 Task: Find connections with filter location Bourges with filter topic #Softwaredesignwith filter profile language Spanish with filter current company E-Solutions with filter school Chatrapati Sahuji Maharaj Kanpur University, Kanpur with filter industry Digital Accessibility Services with filter service category User Experience Writing with filter keywords title Courier
Action: Mouse moved to (479, 60)
Screenshot: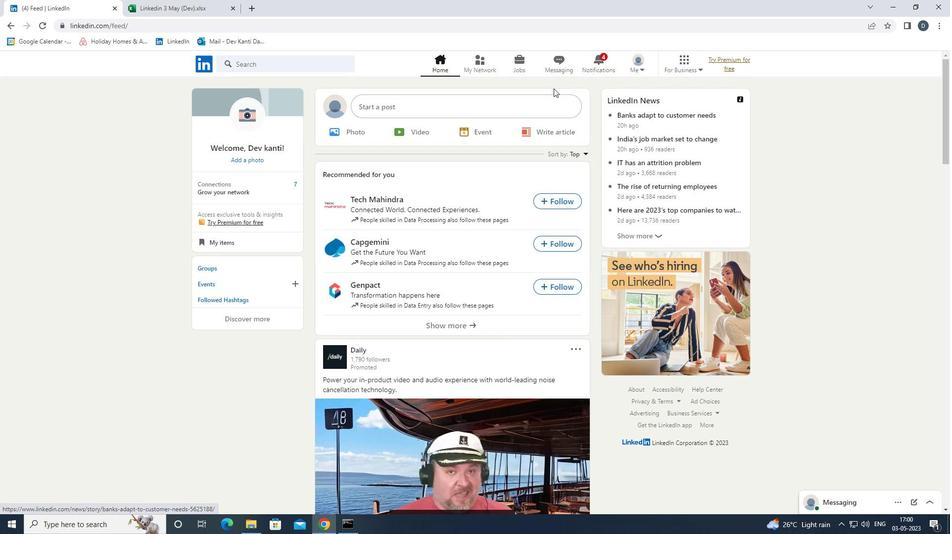 
Action: Mouse pressed left at (479, 60)
Screenshot: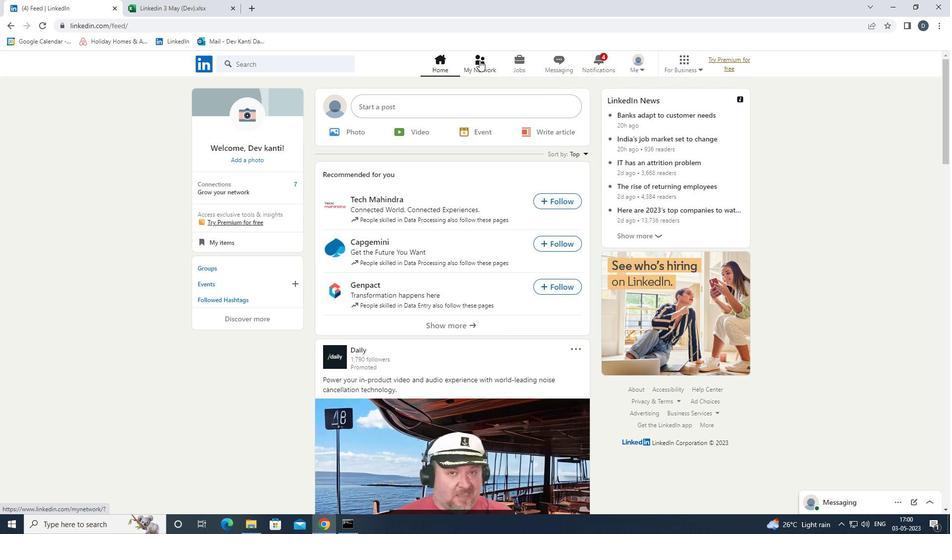 
Action: Mouse moved to (327, 115)
Screenshot: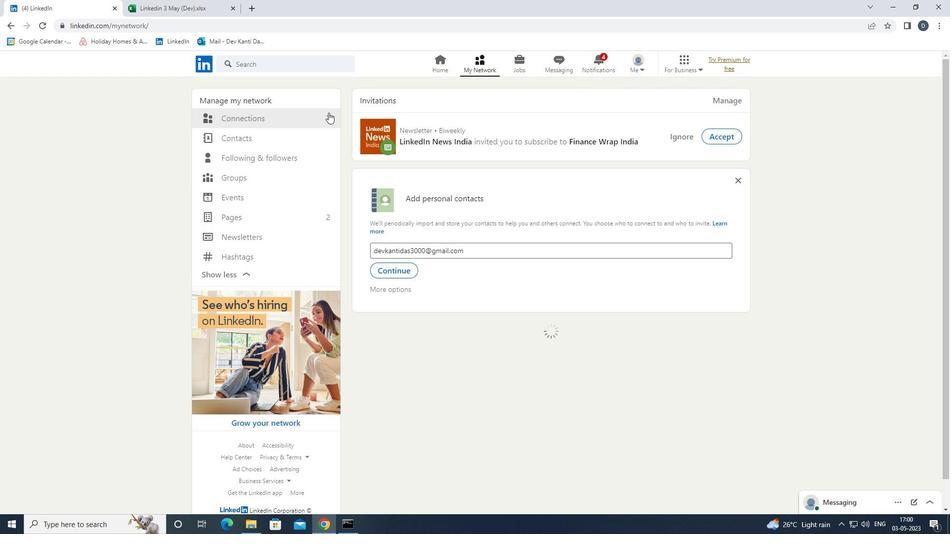 
Action: Mouse pressed left at (327, 115)
Screenshot: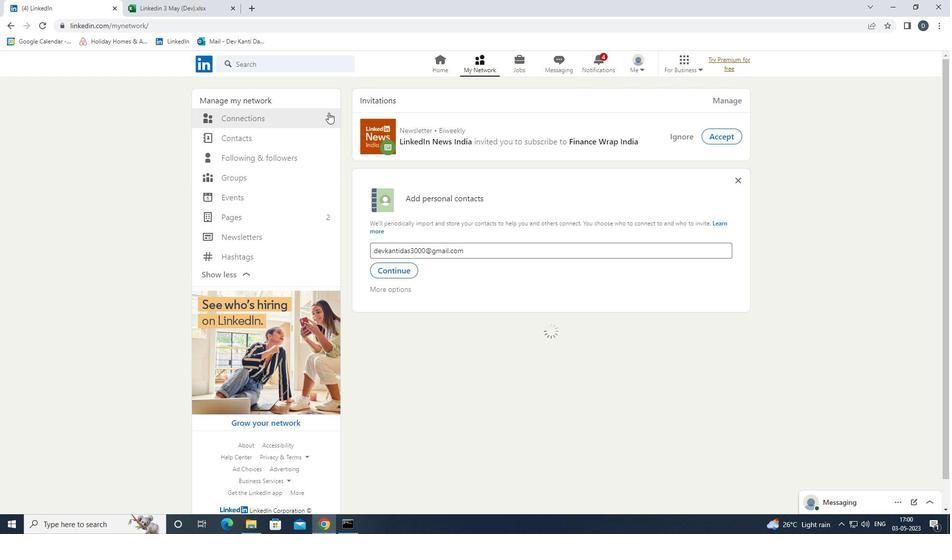 
Action: Mouse moved to (560, 118)
Screenshot: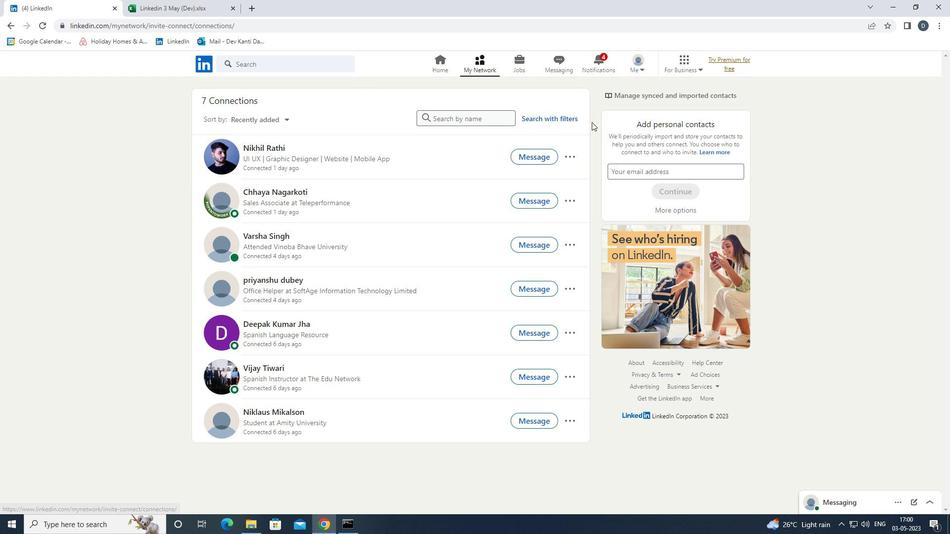 
Action: Mouse pressed left at (560, 118)
Screenshot: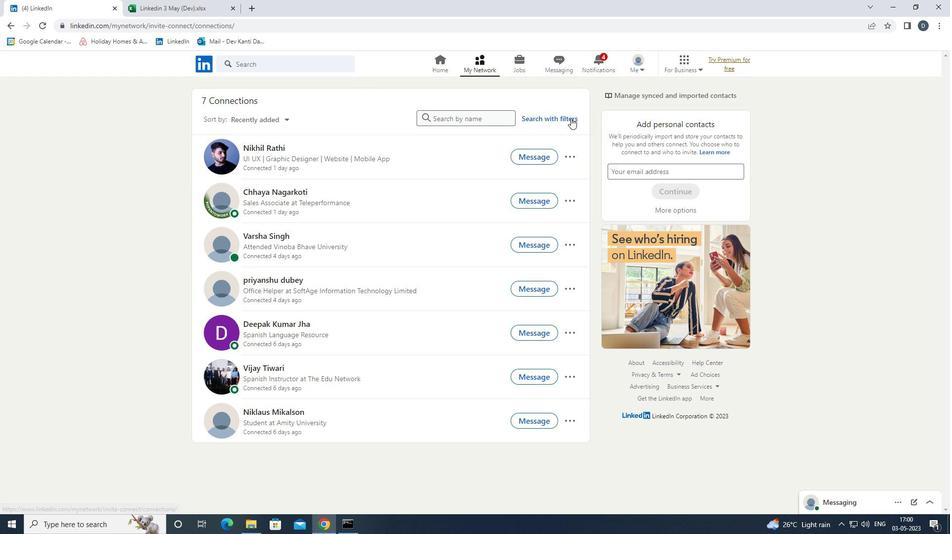 
Action: Mouse moved to (515, 90)
Screenshot: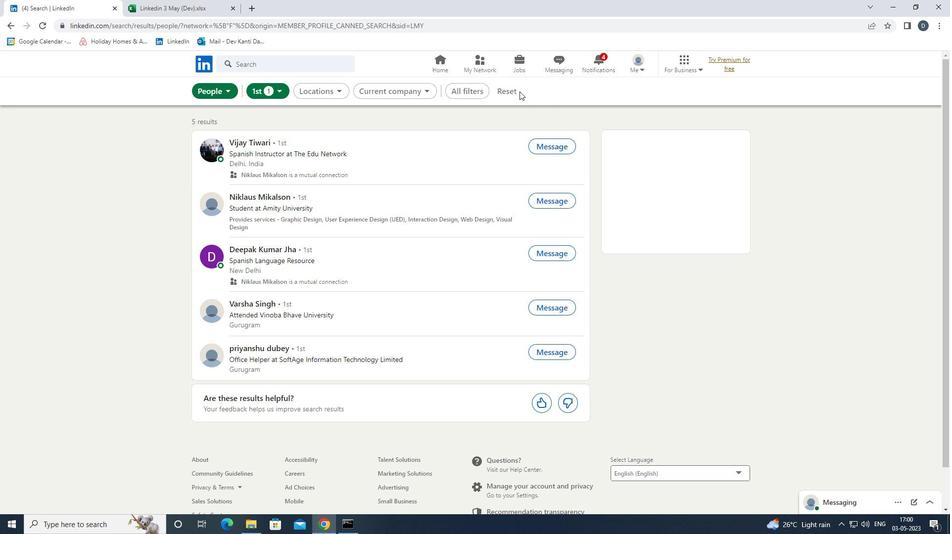 
Action: Mouse pressed left at (515, 90)
Screenshot: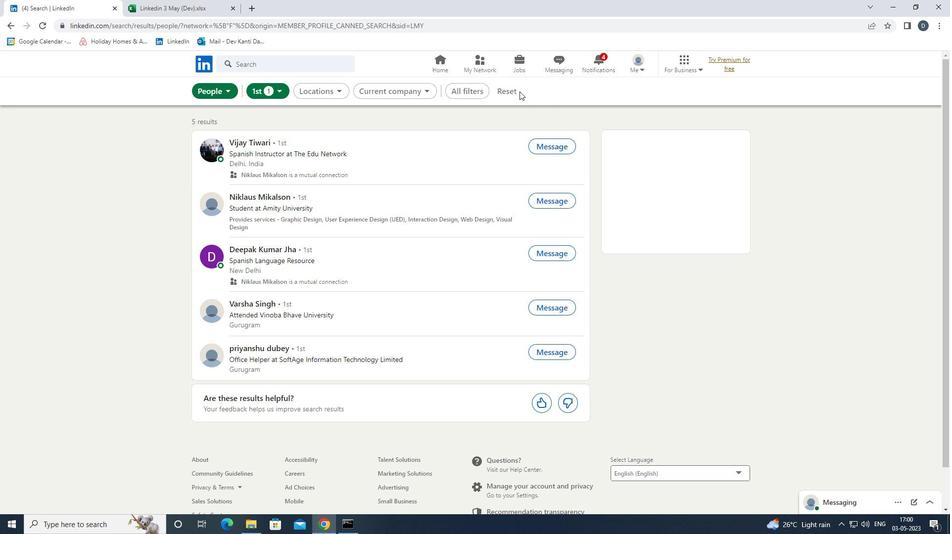 
Action: Mouse moved to (505, 90)
Screenshot: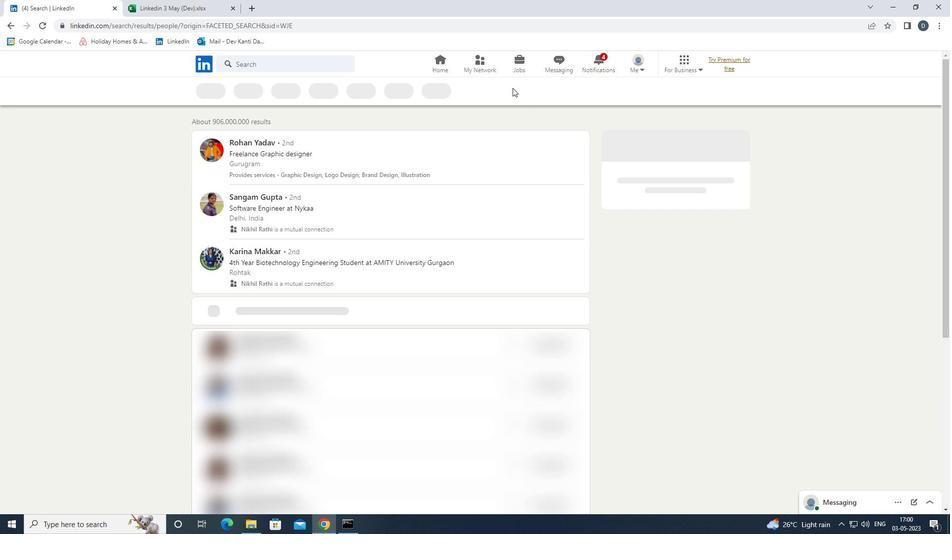
Action: Mouse pressed left at (505, 90)
Screenshot: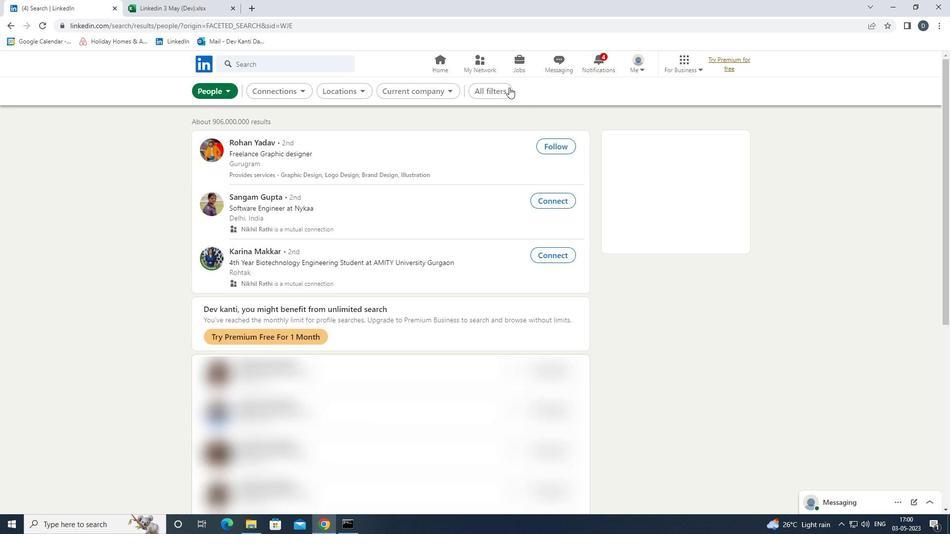 
Action: Mouse moved to (866, 261)
Screenshot: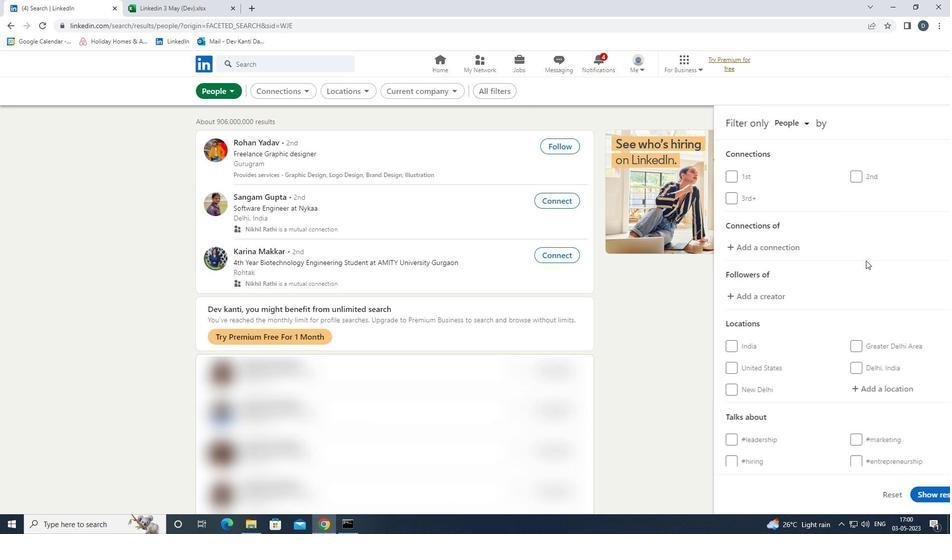 
Action: Mouse scrolled (866, 260) with delta (0, 0)
Screenshot: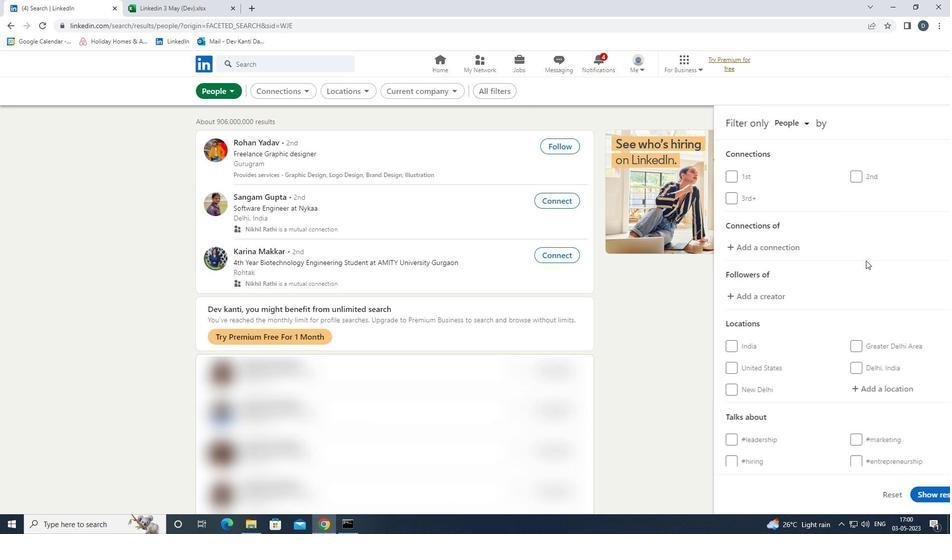
Action: Mouse moved to (866, 261)
Screenshot: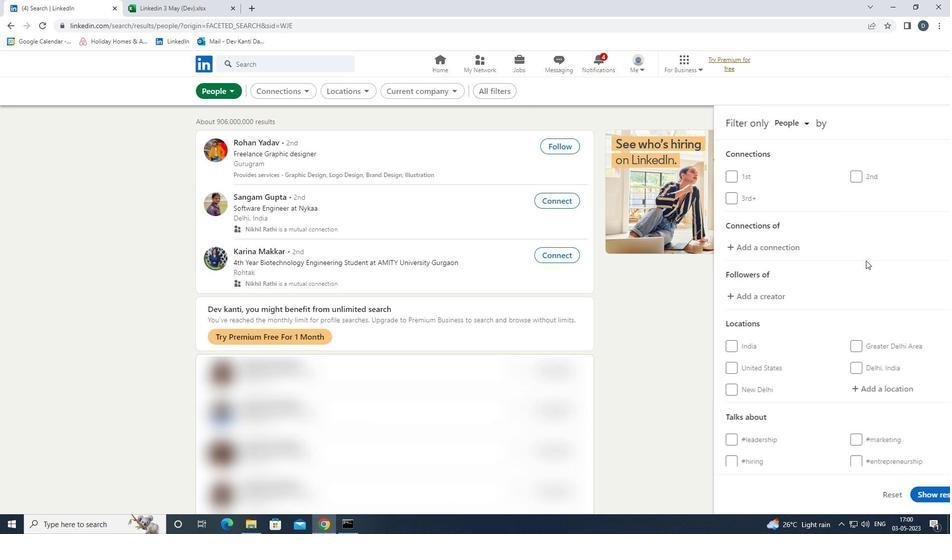 
Action: Mouse scrolled (866, 260) with delta (0, 0)
Screenshot: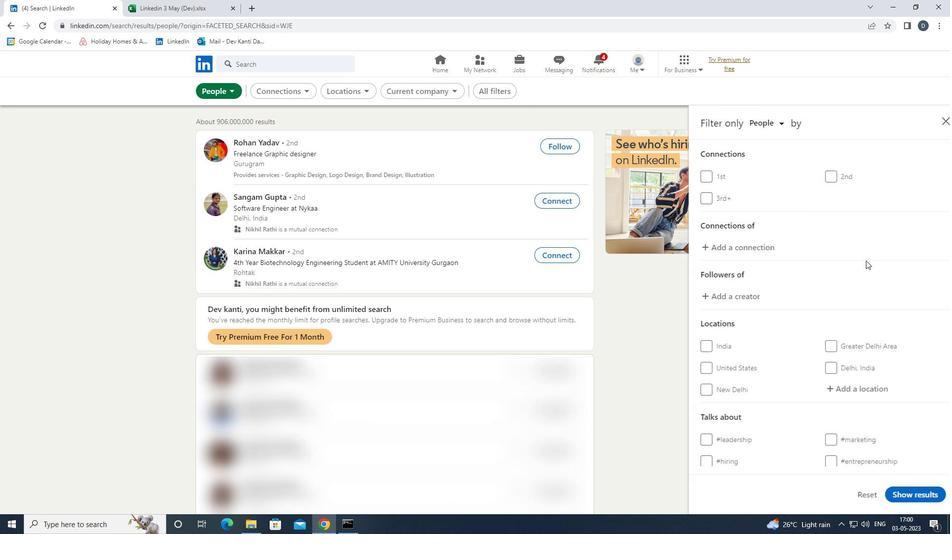 
Action: Mouse moved to (857, 282)
Screenshot: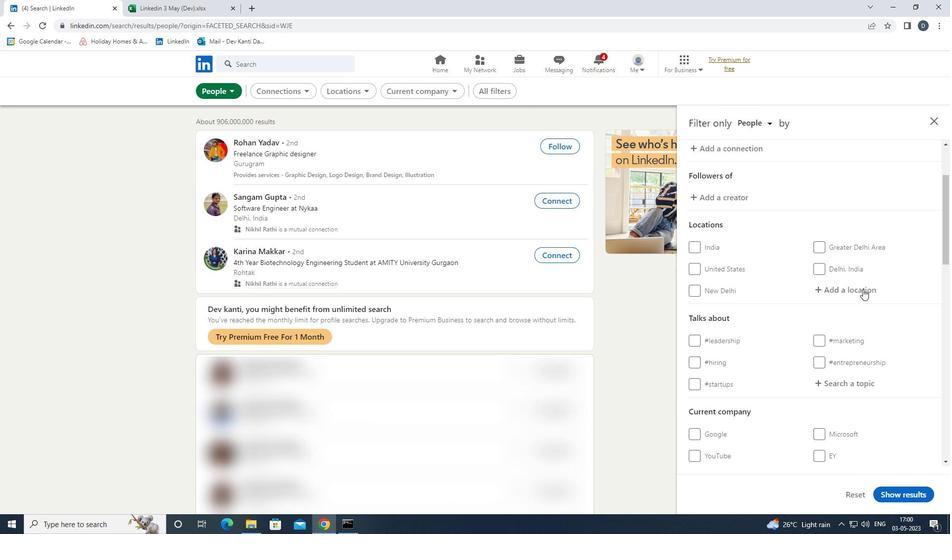 
Action: Mouse pressed left at (857, 282)
Screenshot: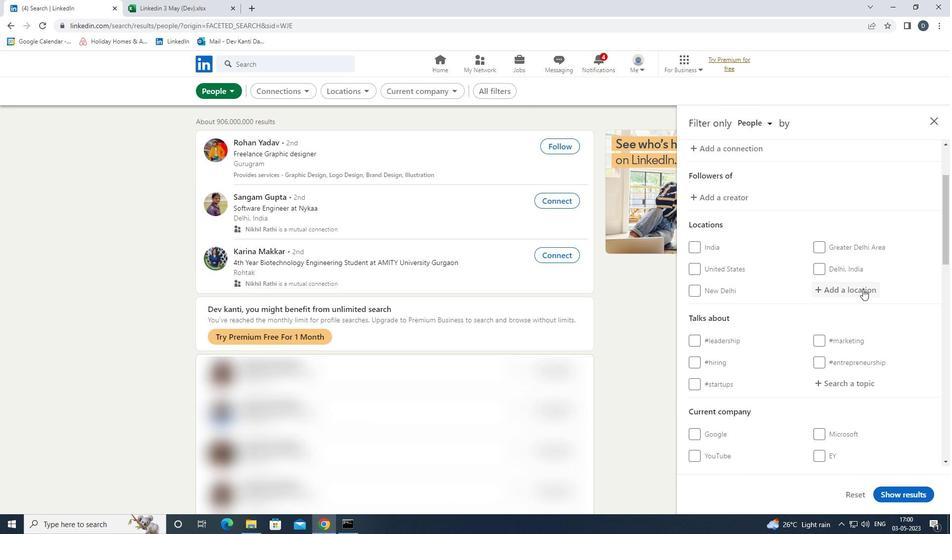 
Action: Mouse moved to (856, 282)
Screenshot: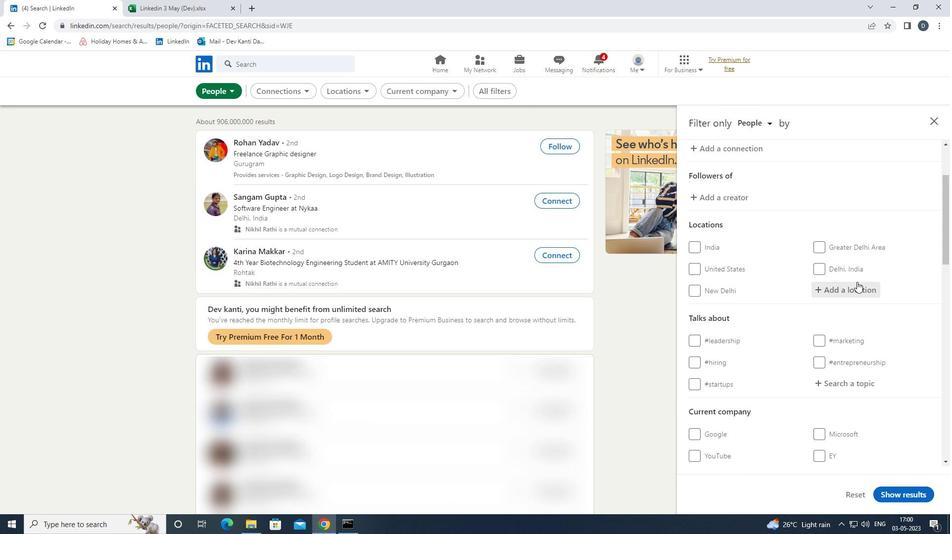 
Action: Key pressed <Key.shift>BPO<Key.backspace><Key.backspace>OURGES<Key.down><Key.enter>
Screenshot: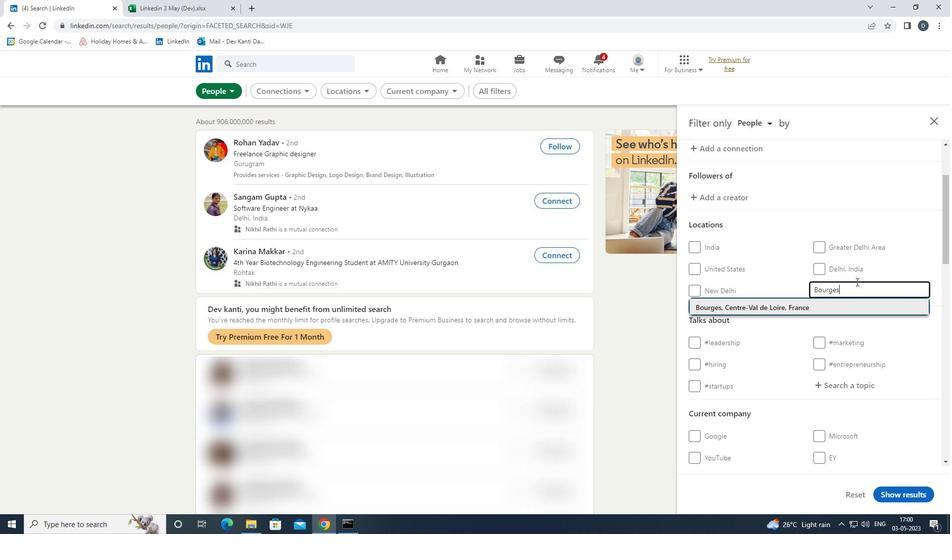 
Action: Mouse scrolled (856, 281) with delta (0, 0)
Screenshot: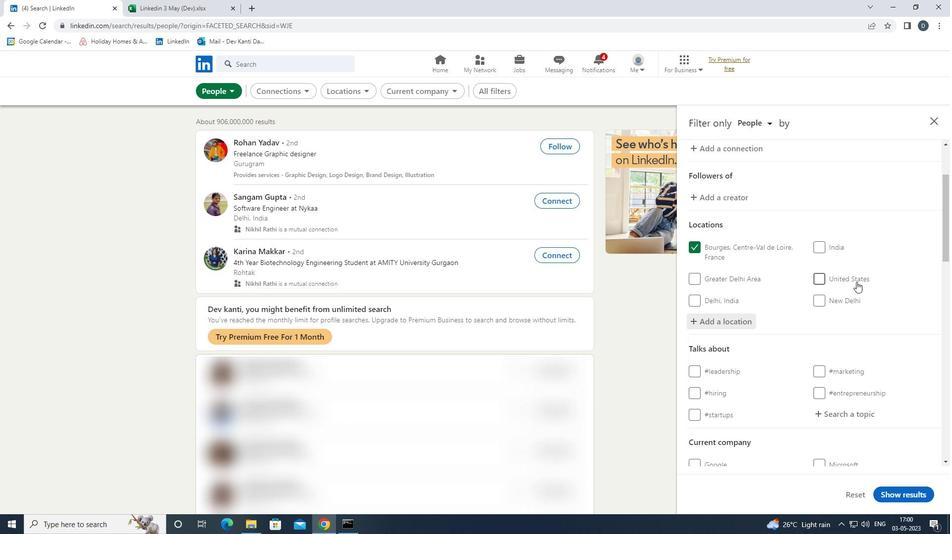 
Action: Mouse moved to (860, 289)
Screenshot: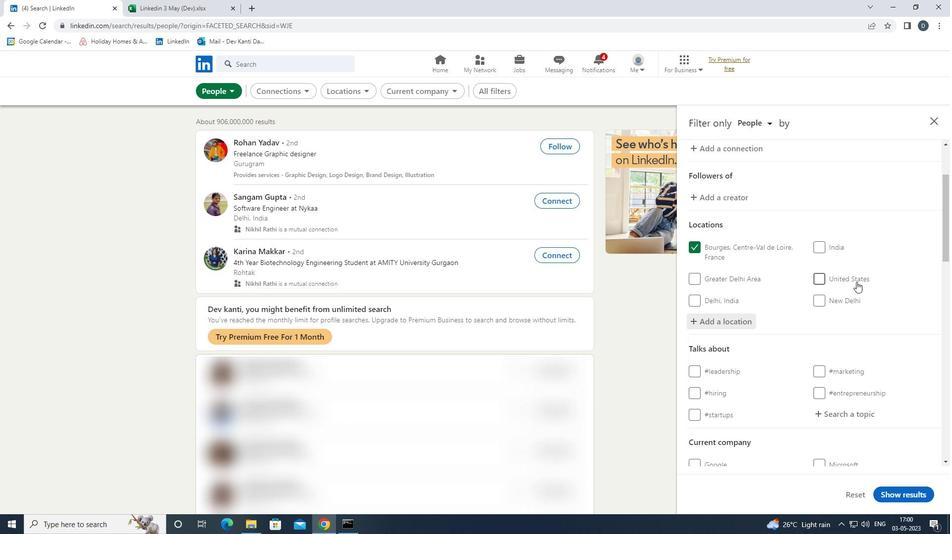 
Action: Mouse scrolled (860, 288) with delta (0, 0)
Screenshot: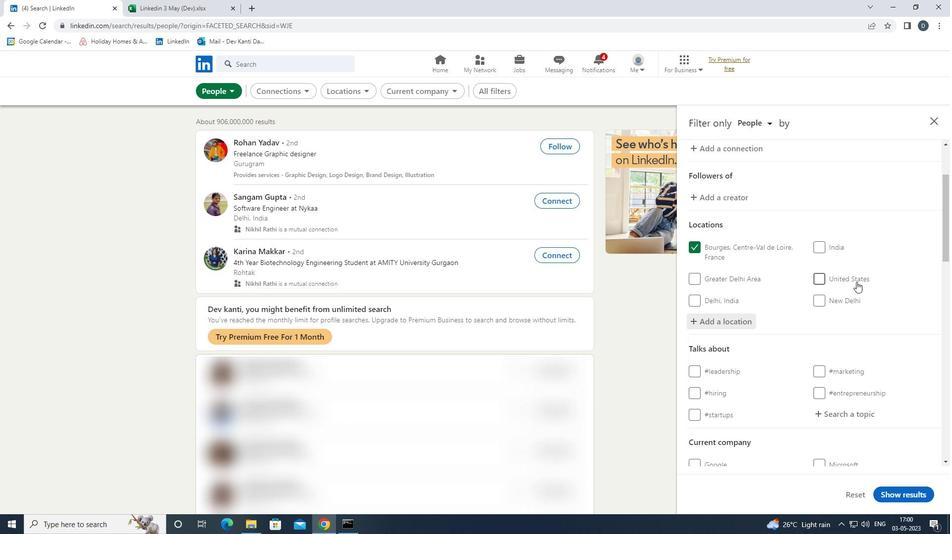 
Action: Mouse moved to (861, 291)
Screenshot: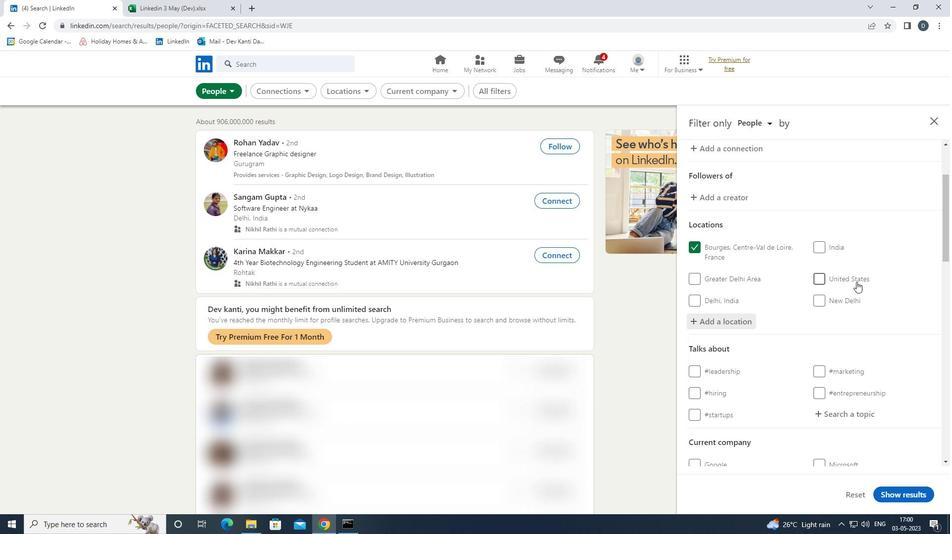 
Action: Mouse scrolled (861, 290) with delta (0, 0)
Screenshot: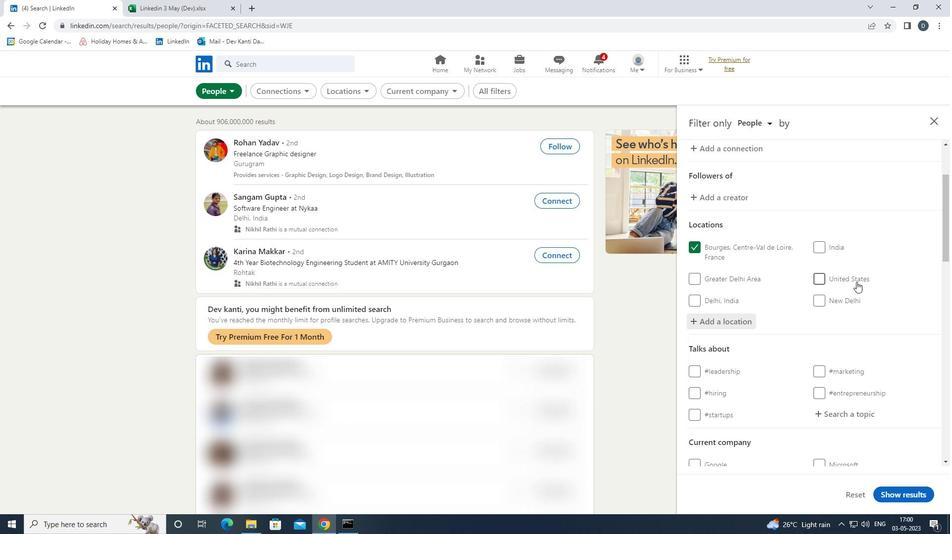 
Action: Mouse moved to (851, 255)
Screenshot: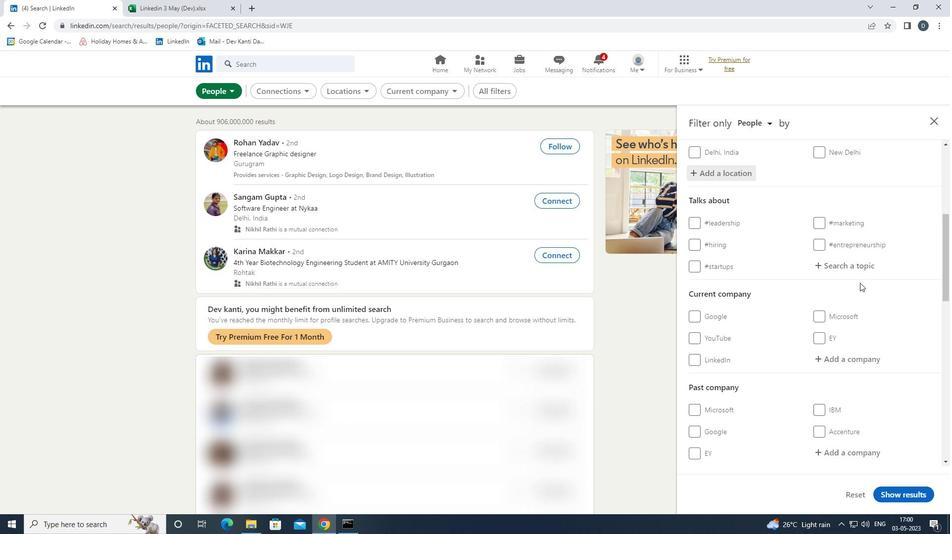 
Action: Mouse pressed left at (851, 255)
Screenshot: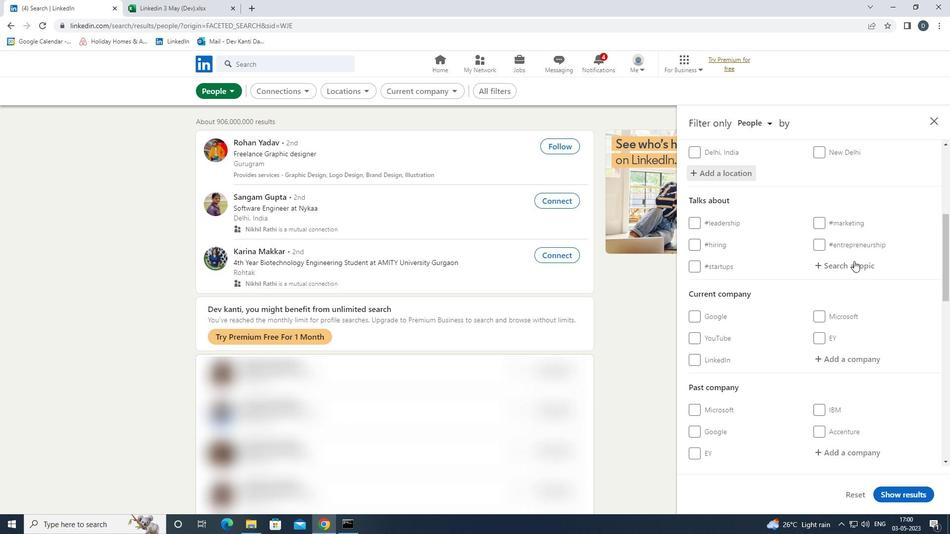 
Action: Mouse moved to (852, 260)
Screenshot: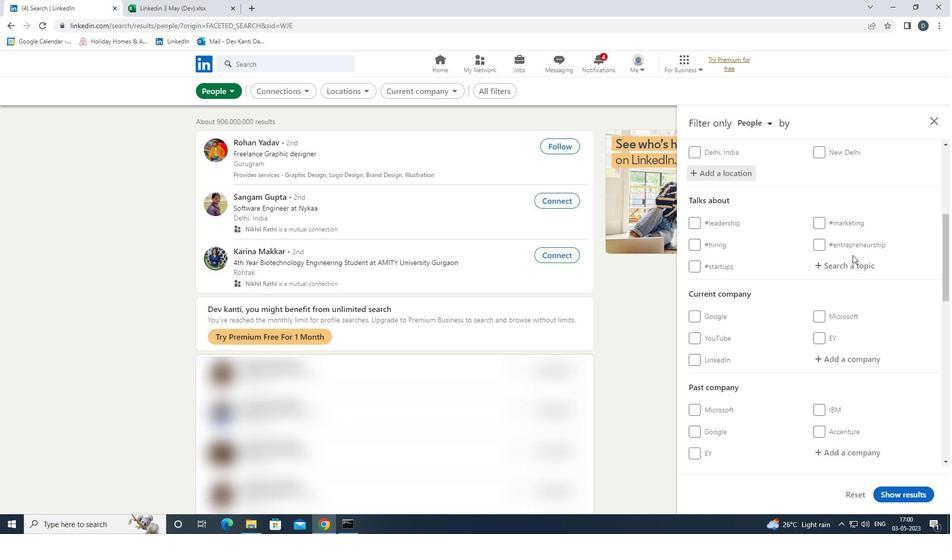 
Action: Mouse pressed left at (852, 260)
Screenshot: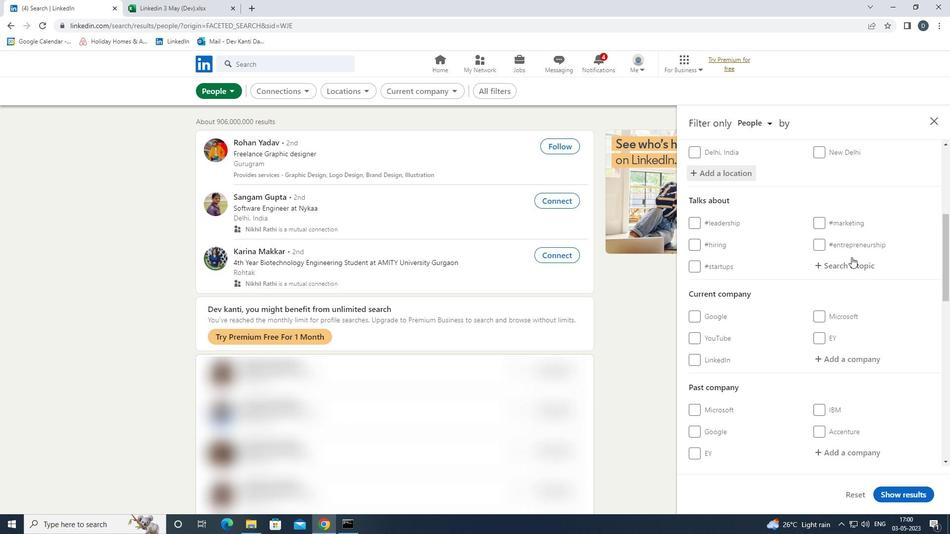 
Action: Key pressed <Key.shift>SOFTWAREDESIGN<Key.down><Key.enter>
Screenshot: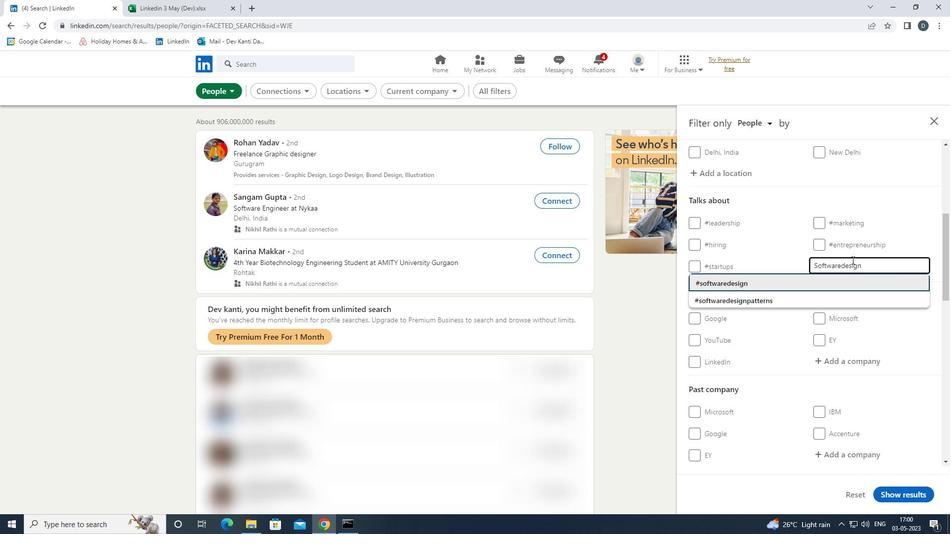 
Action: Mouse moved to (847, 232)
Screenshot: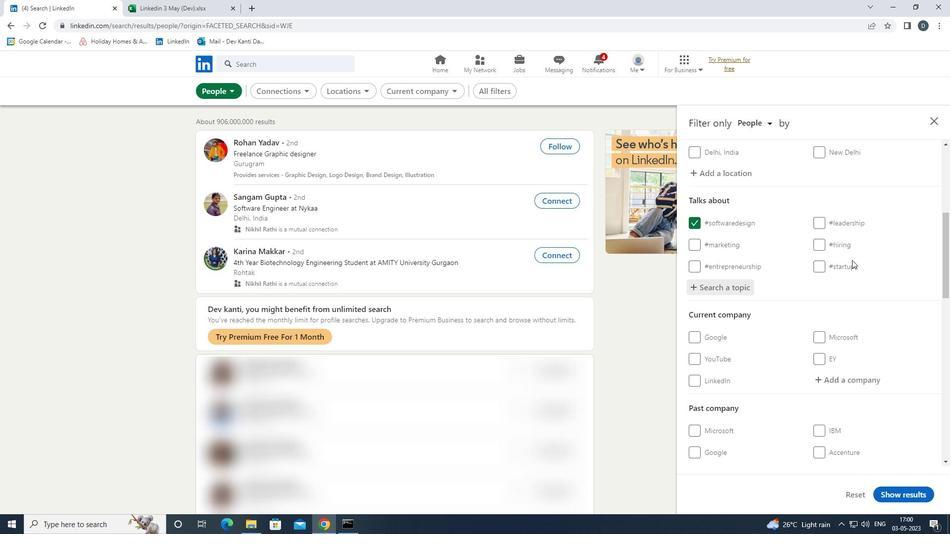 
Action: Mouse scrolled (847, 232) with delta (0, 0)
Screenshot: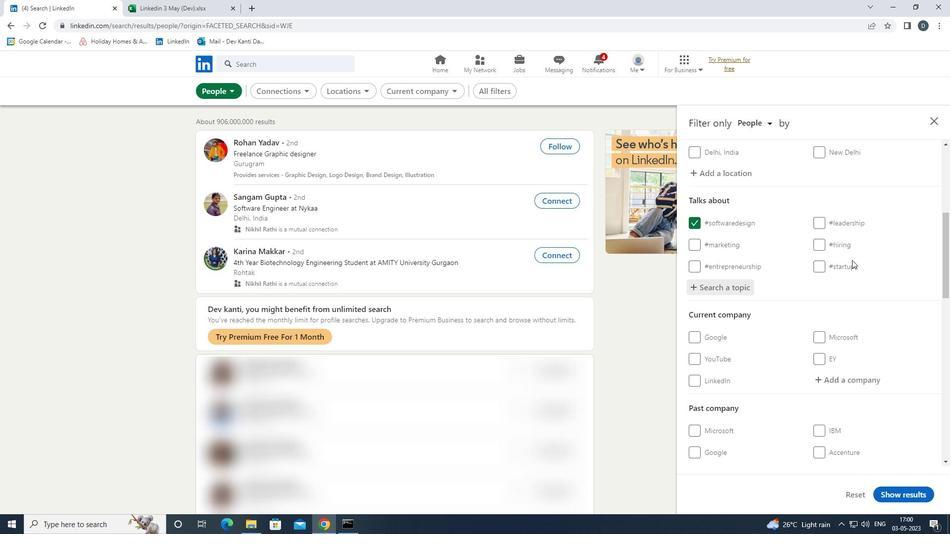 
Action: Mouse moved to (852, 233)
Screenshot: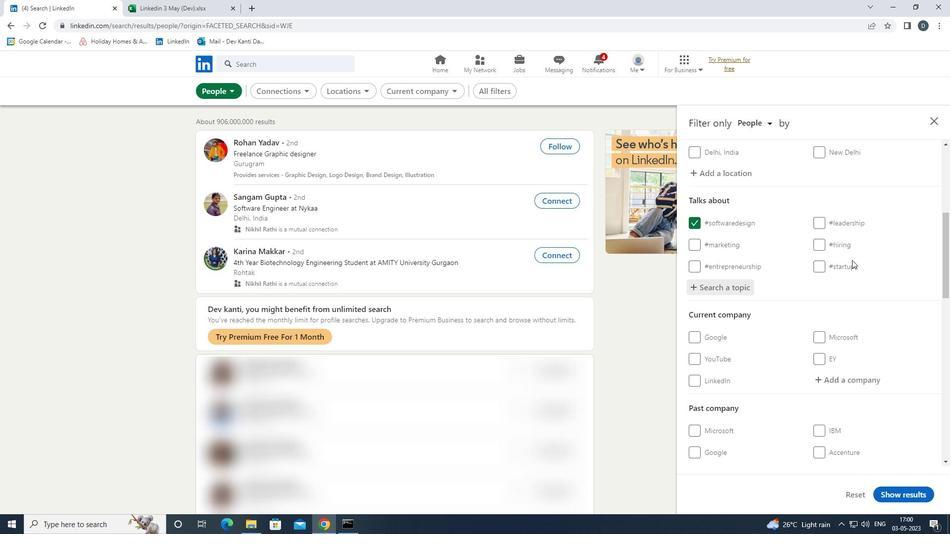 
Action: Mouse scrolled (852, 233) with delta (0, 0)
Screenshot: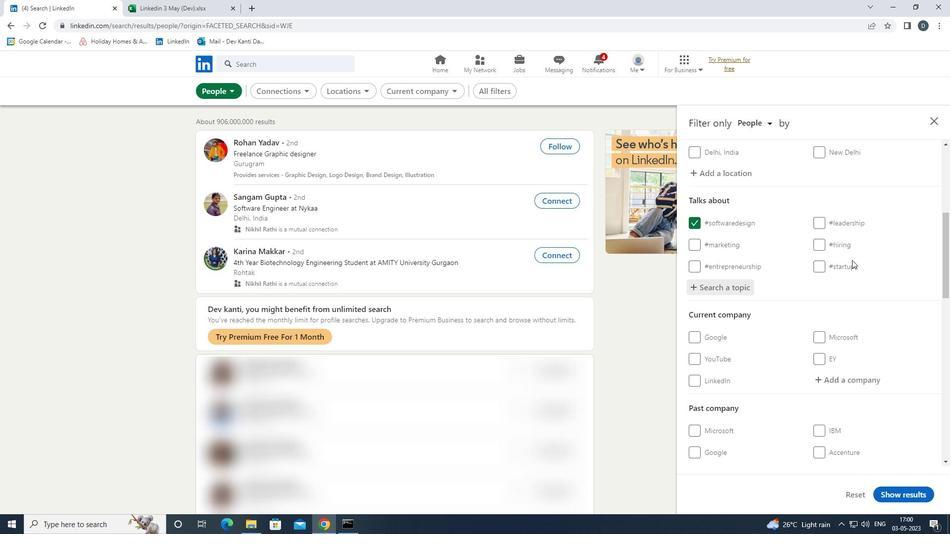 
Action: Mouse moved to (855, 235)
Screenshot: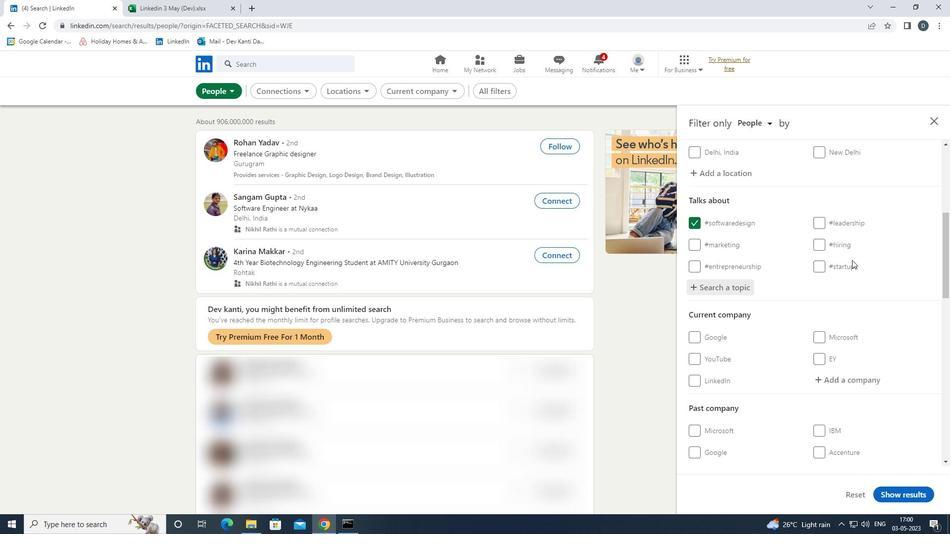 
Action: Mouse scrolled (855, 235) with delta (0, 0)
Screenshot: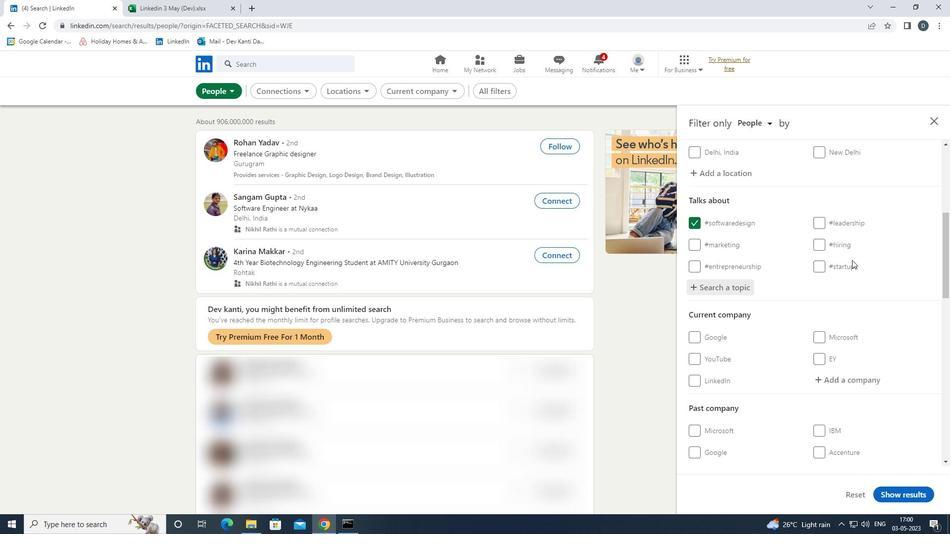 
Action: Mouse moved to (856, 236)
Screenshot: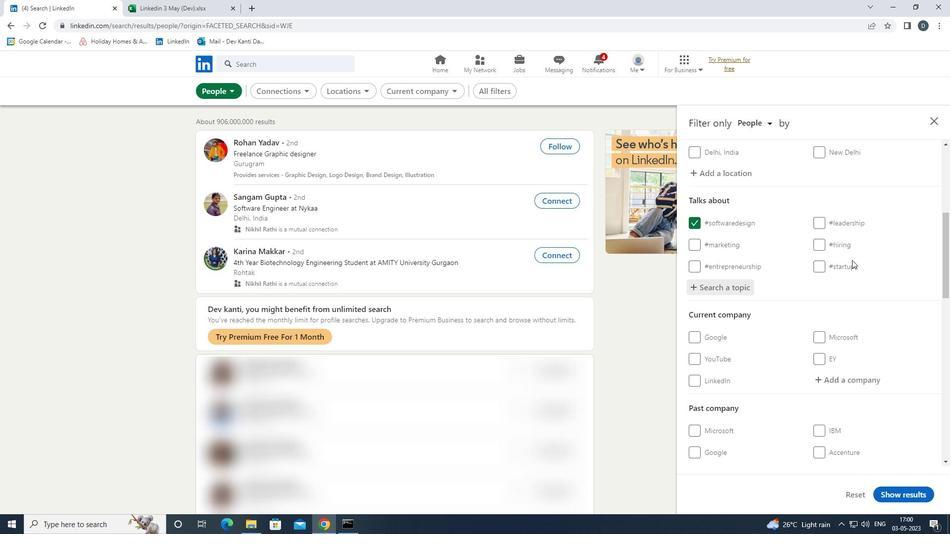
Action: Mouse scrolled (856, 236) with delta (0, 0)
Screenshot: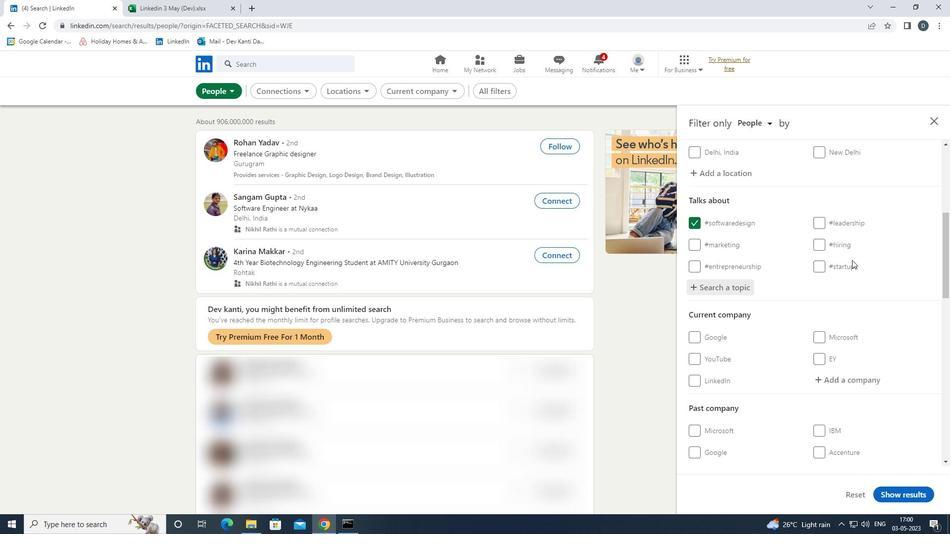 
Action: Mouse moved to (851, 247)
Screenshot: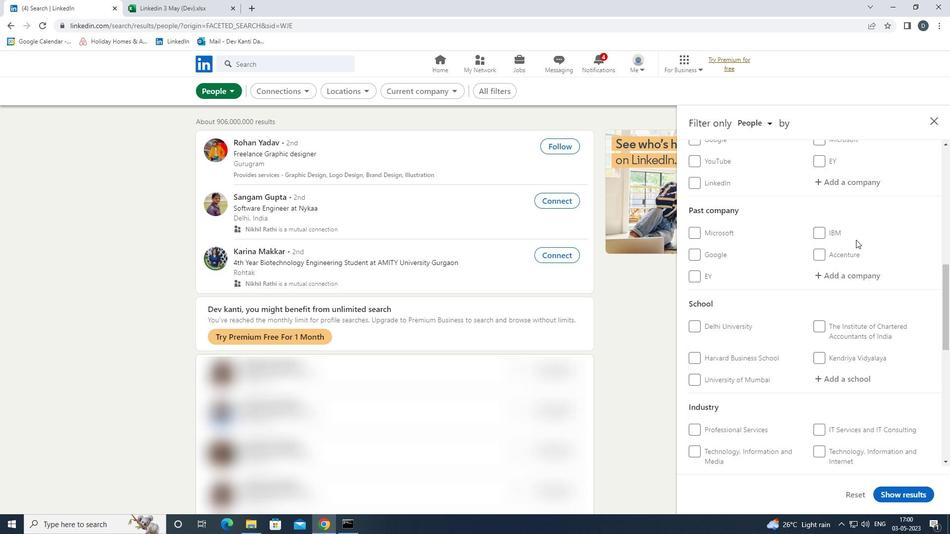 
Action: Mouse scrolled (851, 246) with delta (0, 0)
Screenshot: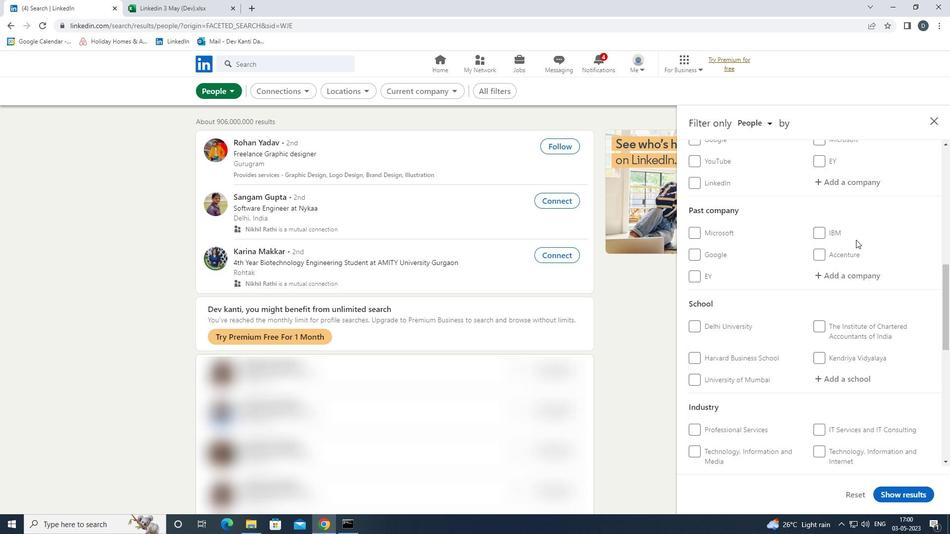 
Action: Mouse moved to (851, 249)
Screenshot: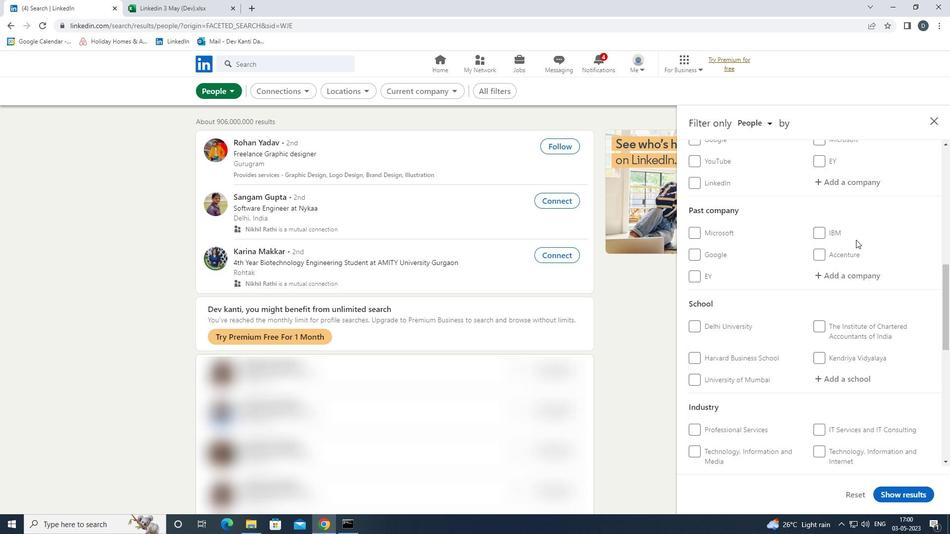 
Action: Mouse scrolled (851, 248) with delta (0, 0)
Screenshot: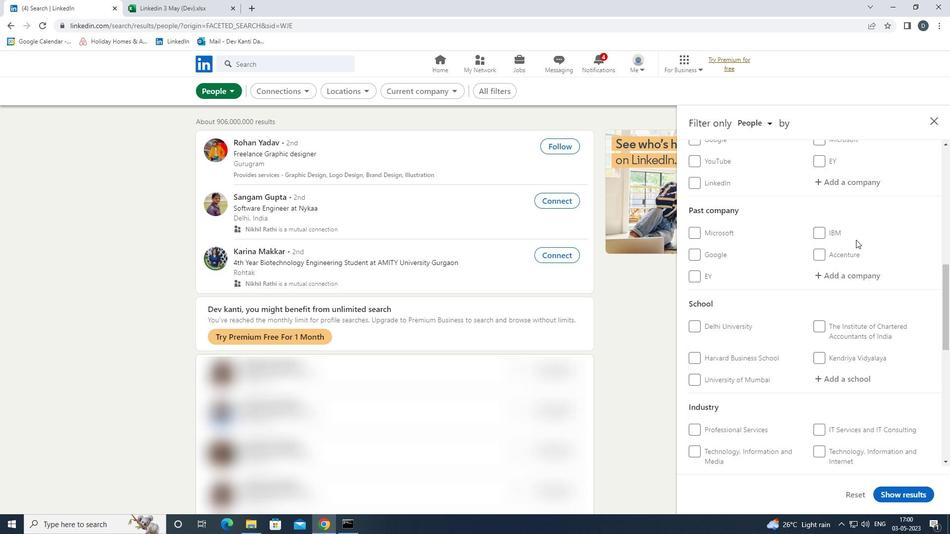 
Action: Mouse moved to (851, 250)
Screenshot: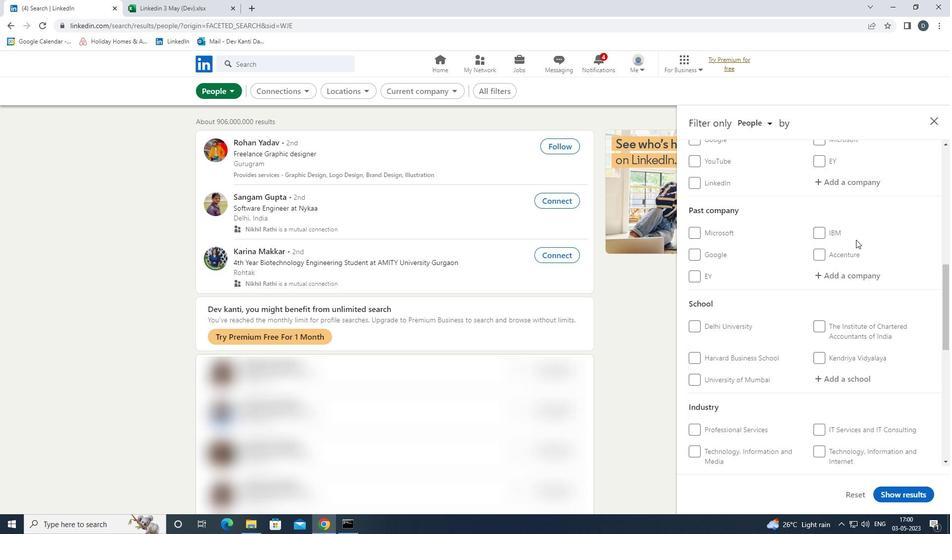 
Action: Mouse scrolled (851, 250) with delta (0, 0)
Screenshot: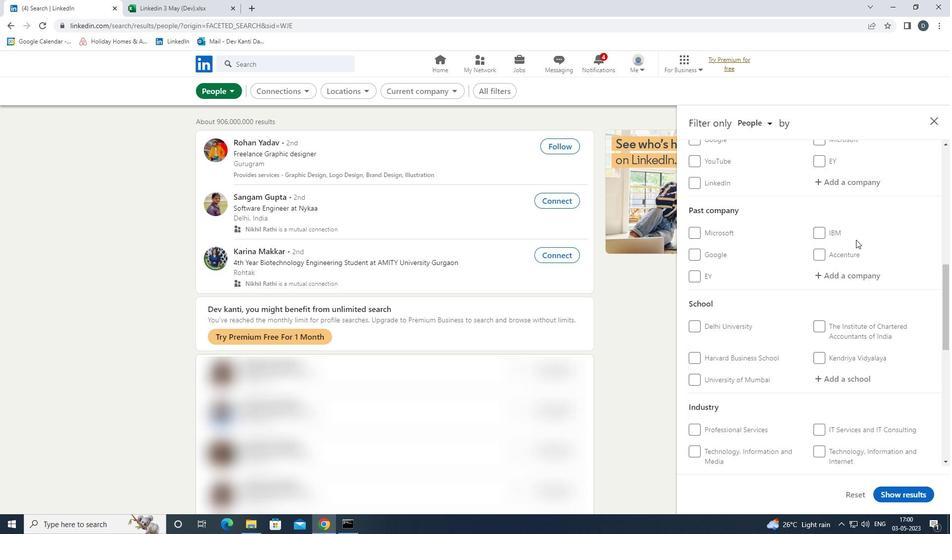
Action: Mouse moved to (807, 328)
Screenshot: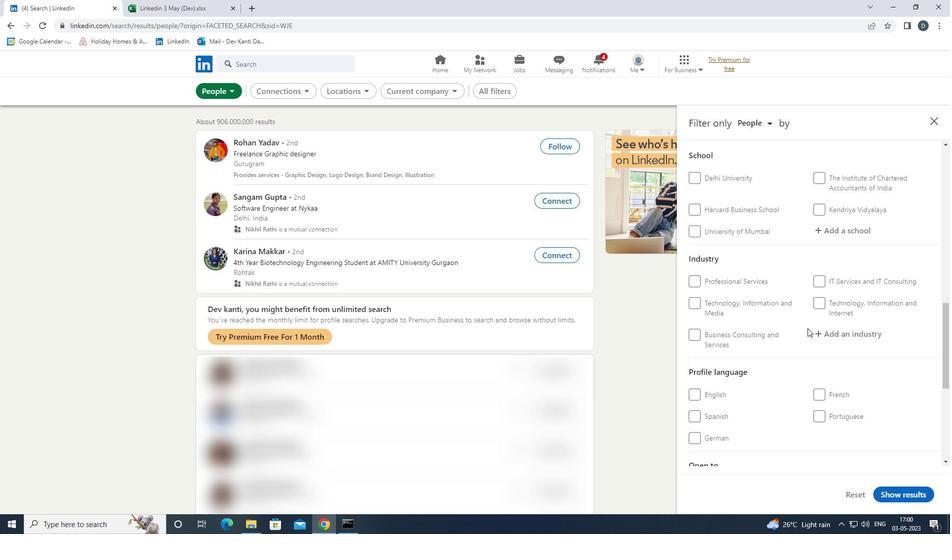 
Action: Mouse scrolled (807, 328) with delta (0, 0)
Screenshot: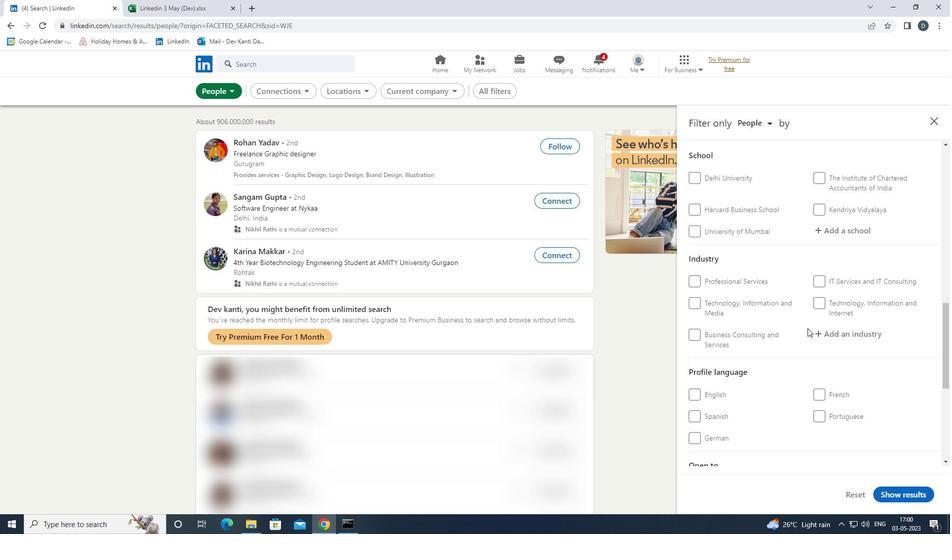 
Action: Mouse moved to (834, 365)
Screenshot: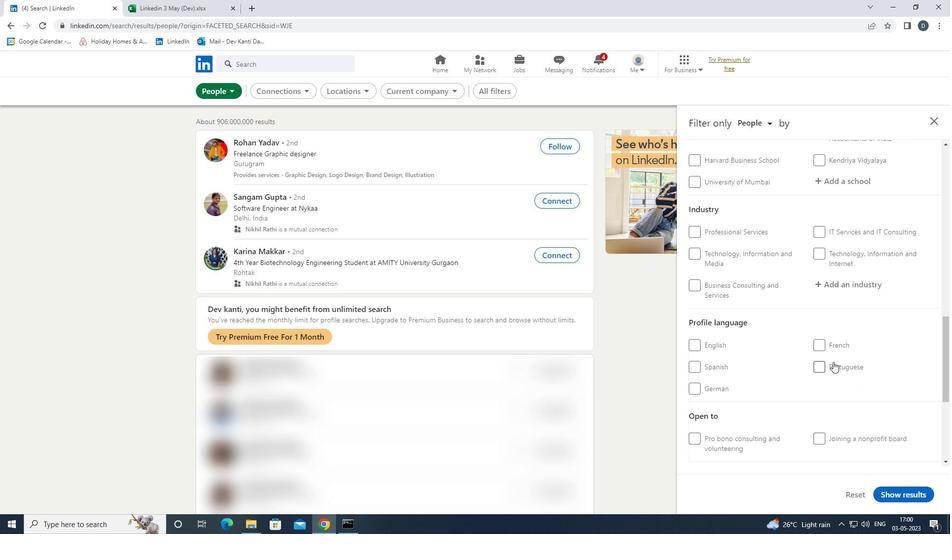 
Action: Mouse pressed left at (834, 365)
Screenshot: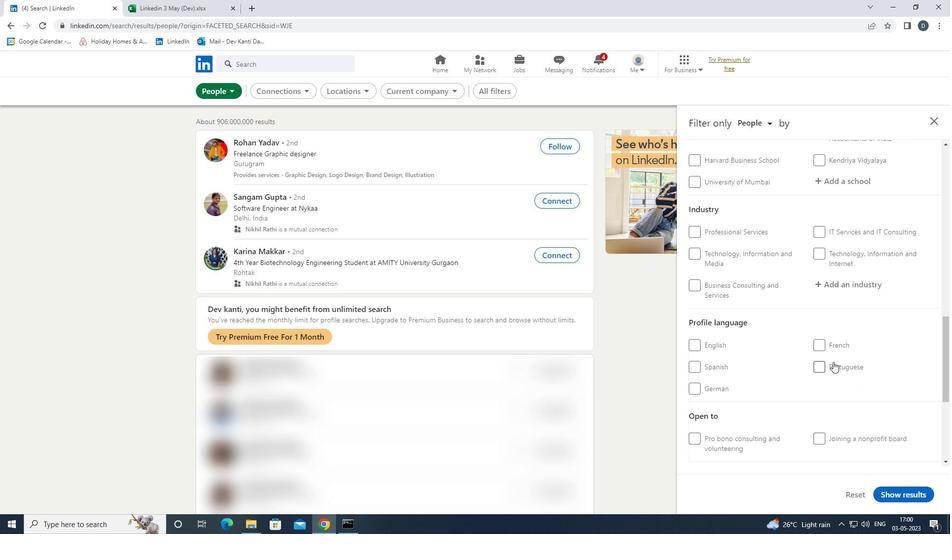 
Action: Mouse moved to (713, 362)
Screenshot: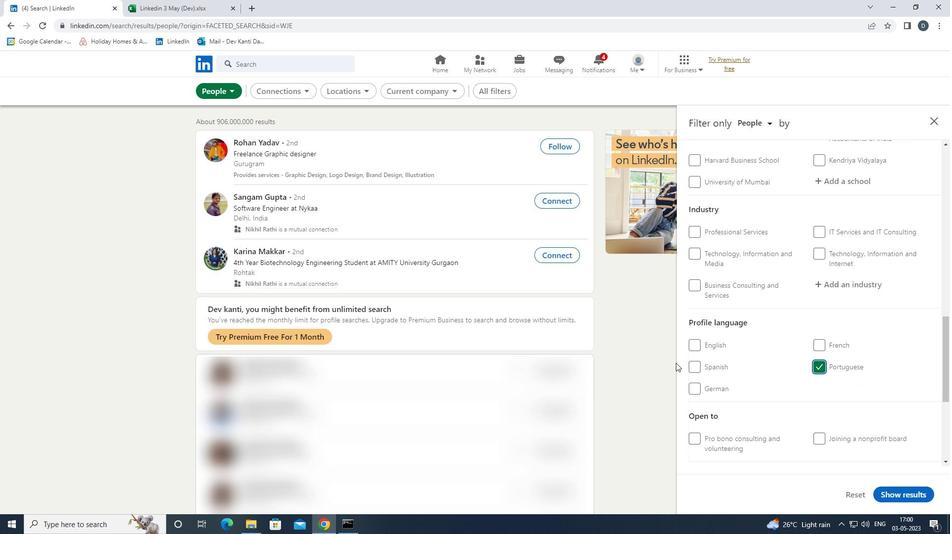 
Action: Mouse pressed left at (713, 362)
Screenshot: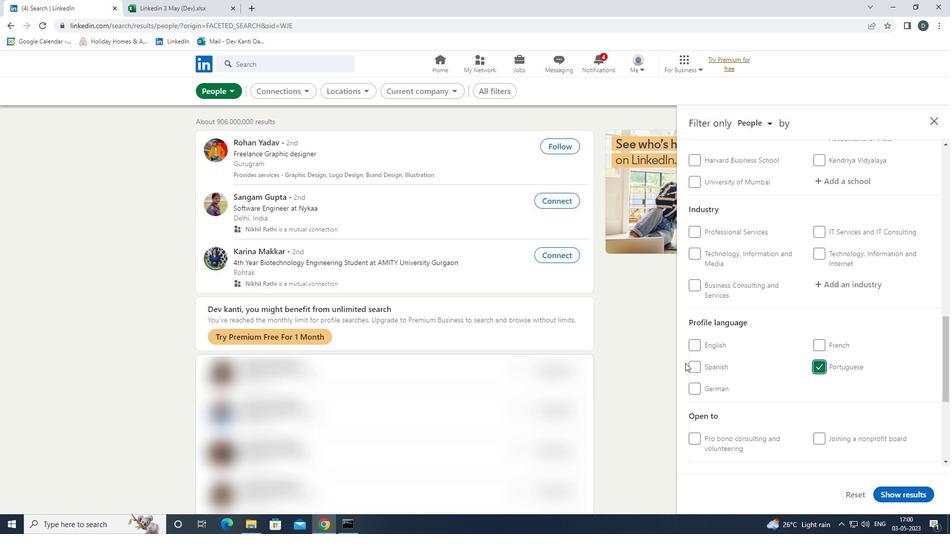 
Action: Mouse moved to (817, 365)
Screenshot: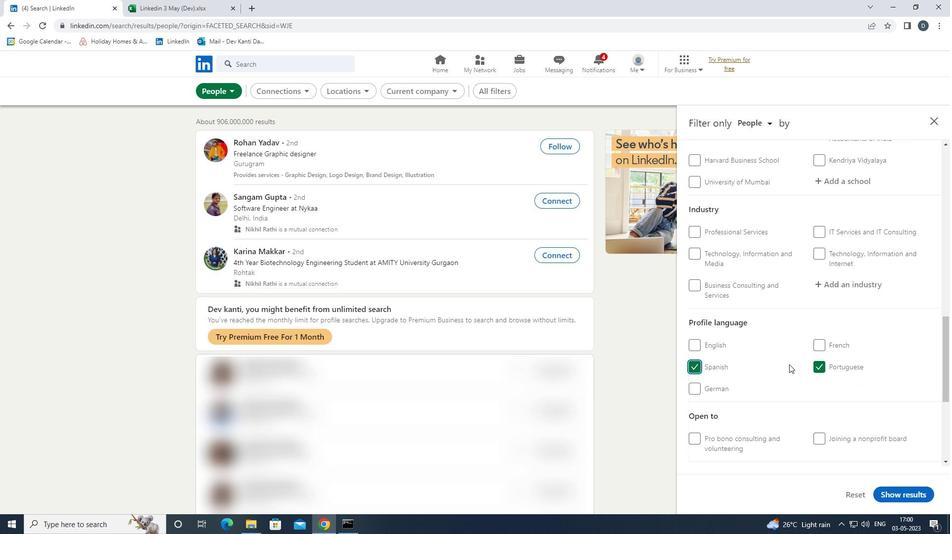 
Action: Mouse pressed left at (817, 365)
Screenshot: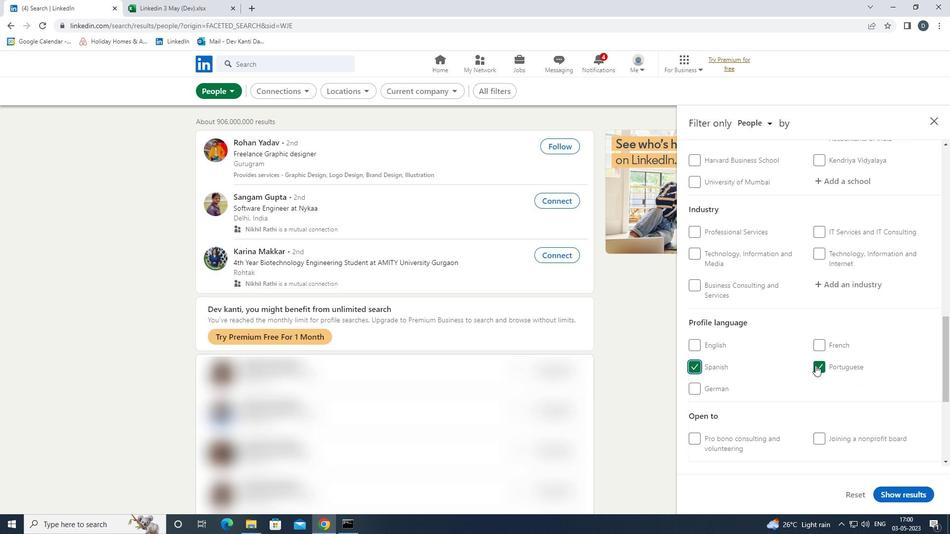 
Action: Mouse moved to (818, 365)
Screenshot: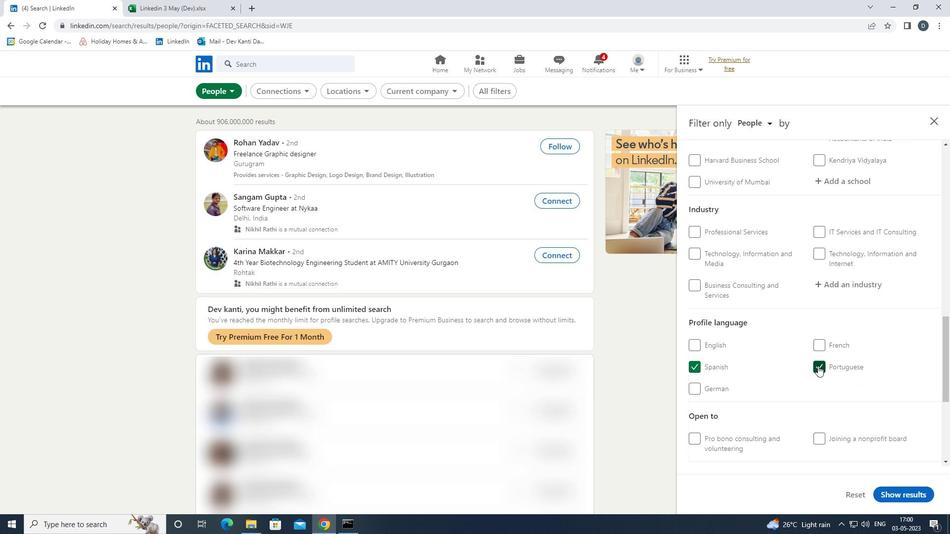 
Action: Mouse scrolled (818, 365) with delta (0, 0)
Screenshot: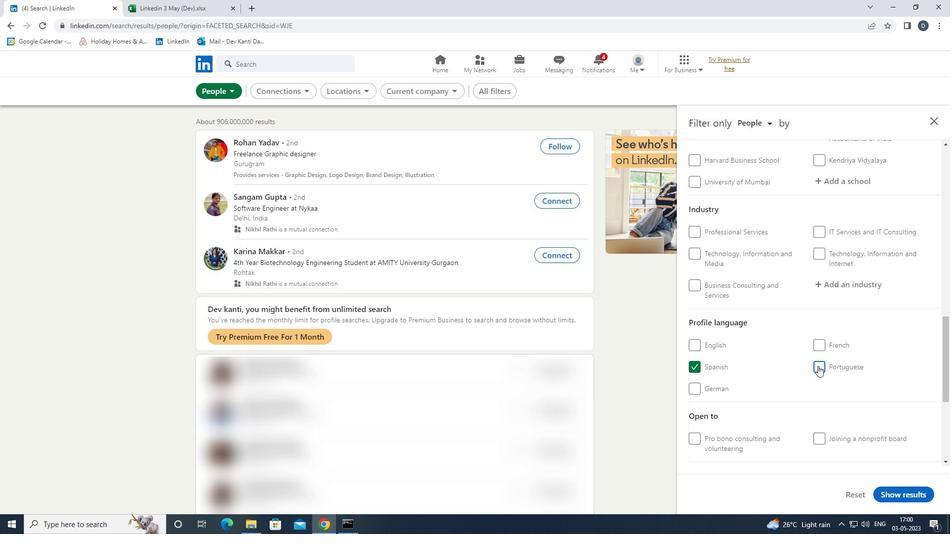 
Action: Mouse scrolled (818, 365) with delta (0, 0)
Screenshot: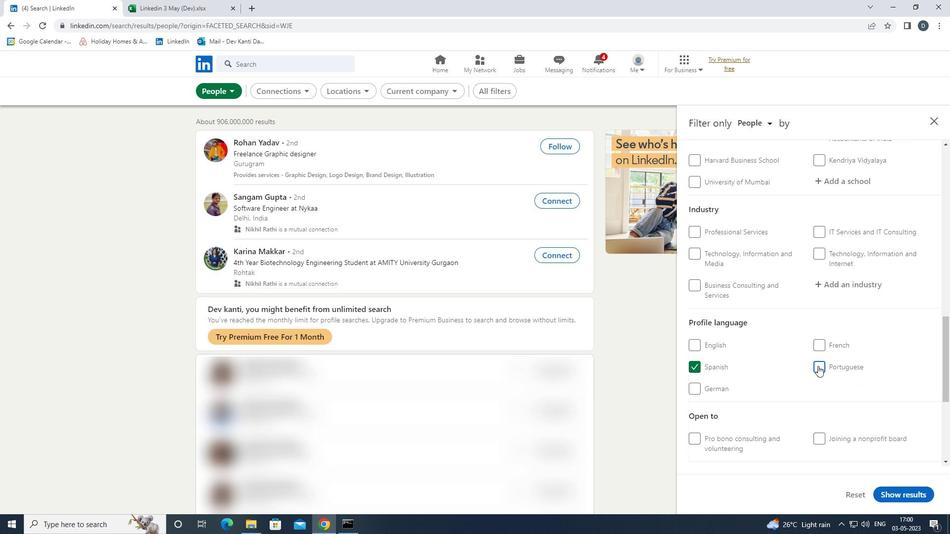 
Action: Mouse scrolled (818, 365) with delta (0, 0)
Screenshot: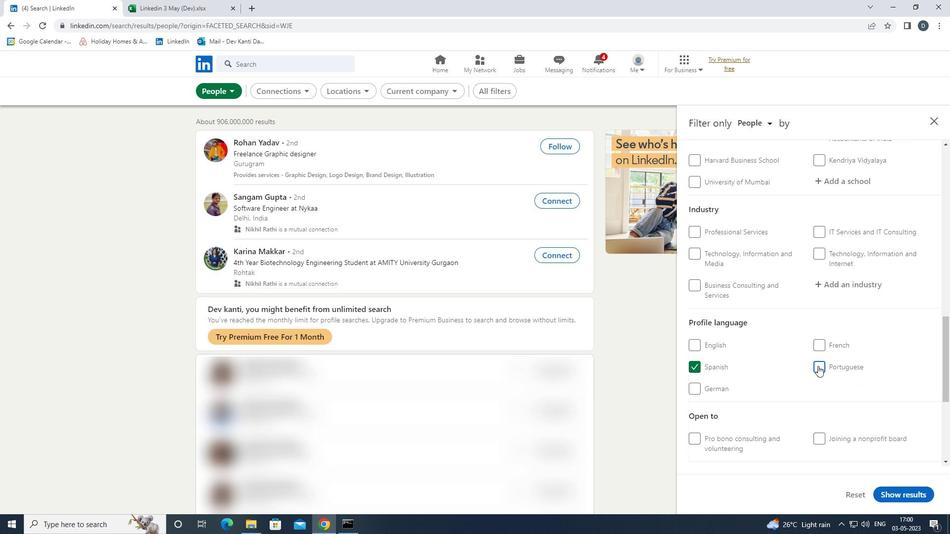 
Action: Mouse moved to (818, 364)
Screenshot: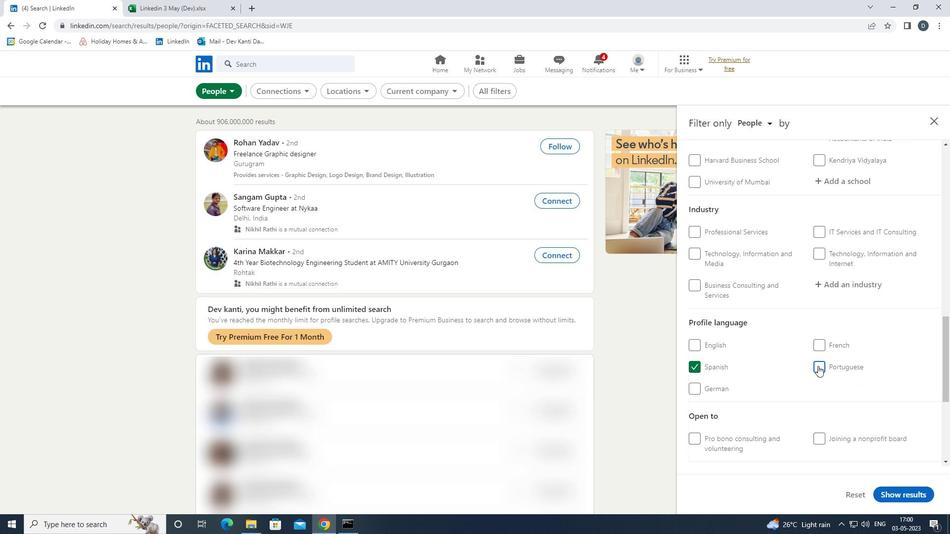 
Action: Mouse scrolled (818, 365) with delta (0, 0)
Screenshot: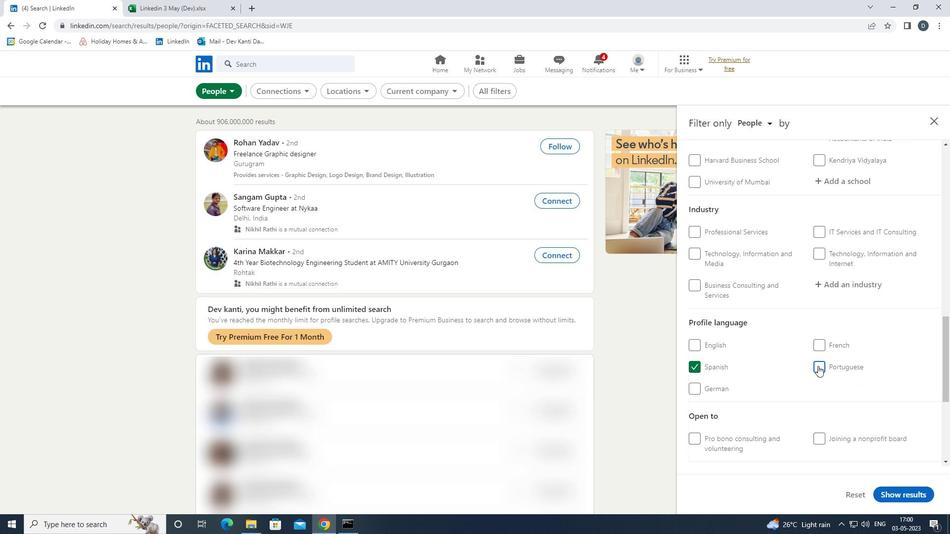 
Action: Mouse moved to (837, 256)
Screenshot: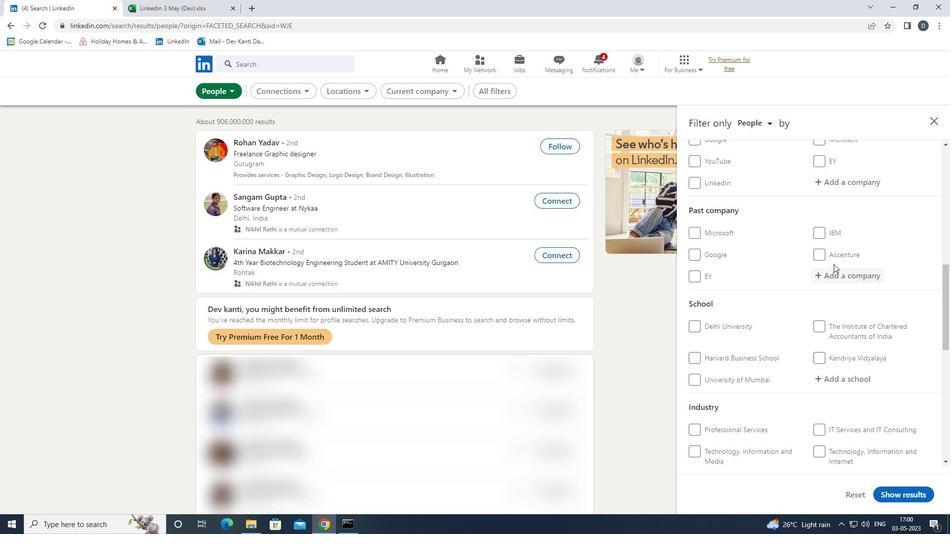 
Action: Mouse scrolled (837, 257) with delta (0, 0)
Screenshot: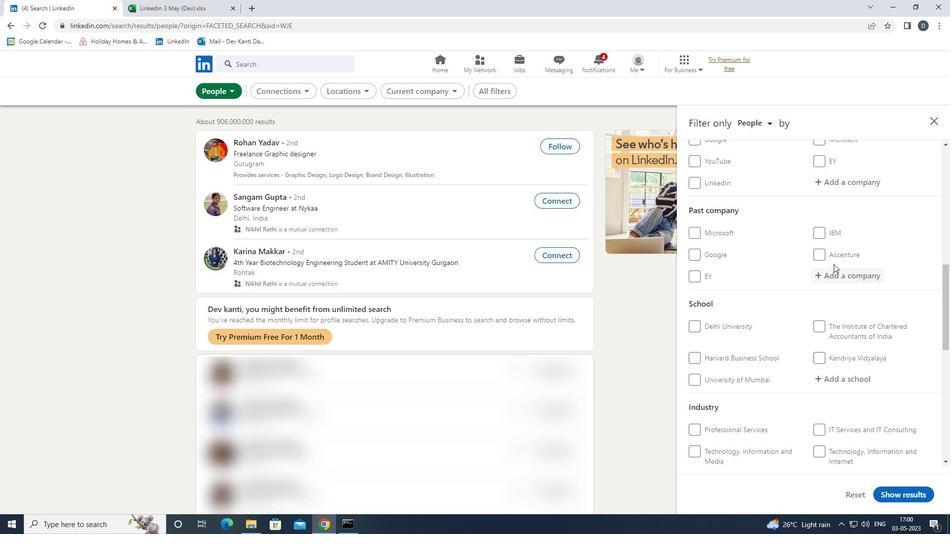 
Action: Mouse scrolled (837, 257) with delta (0, 0)
Screenshot: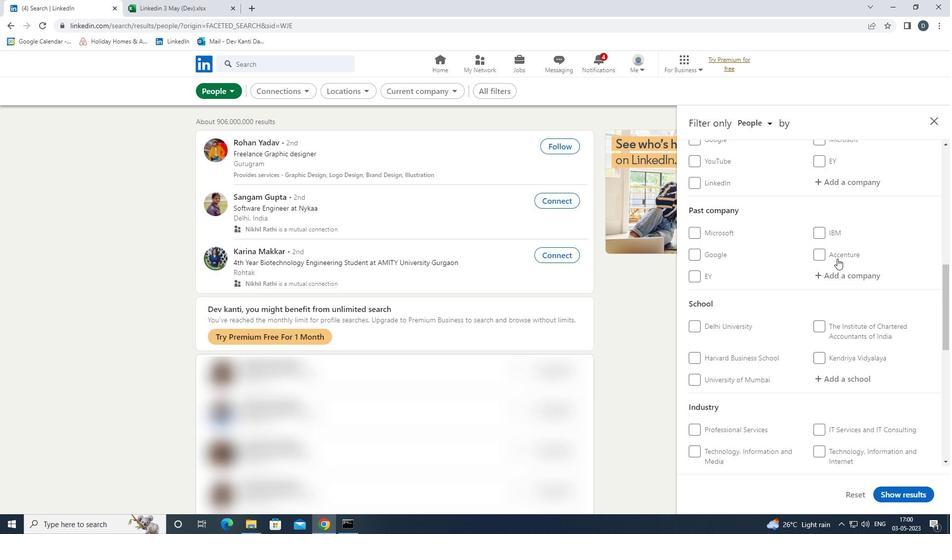 
Action: Mouse moved to (834, 273)
Screenshot: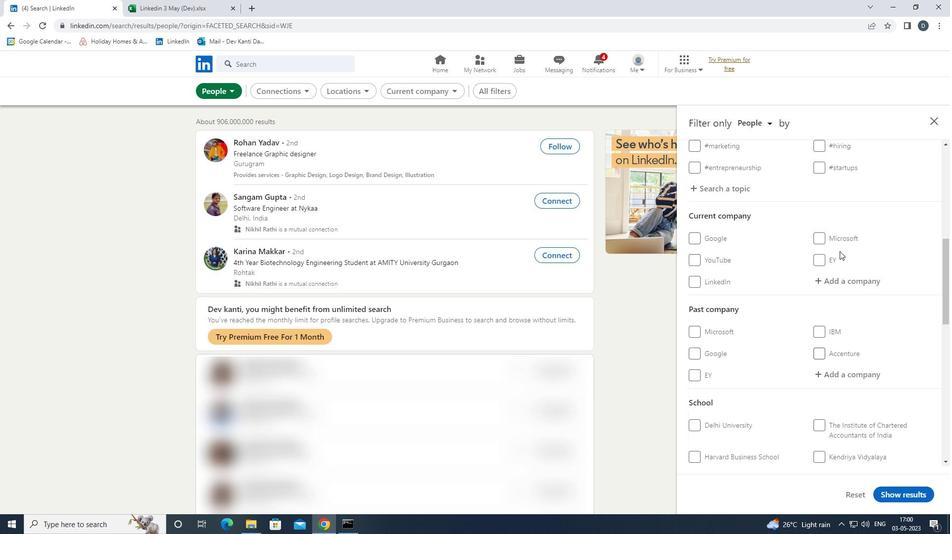 
Action: Mouse pressed left at (834, 273)
Screenshot: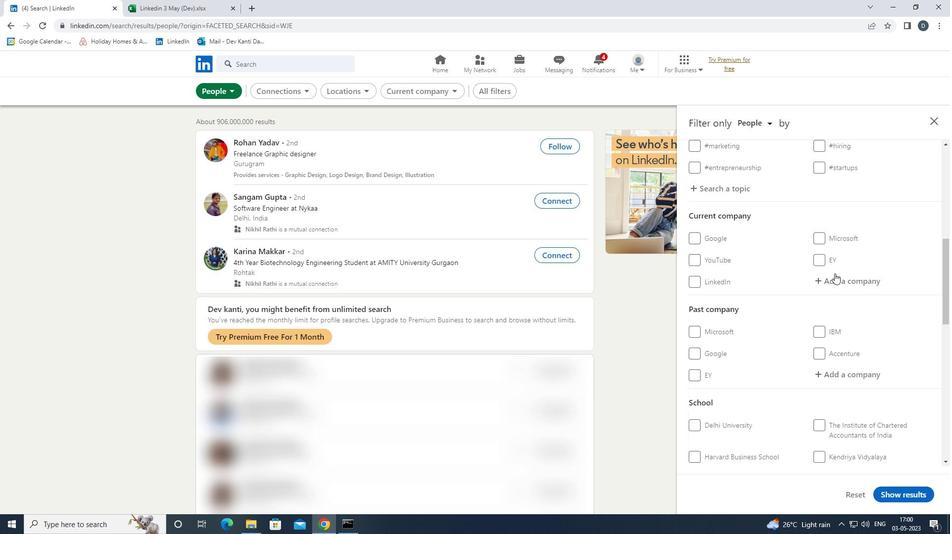 
Action: Mouse moved to (870, 231)
Screenshot: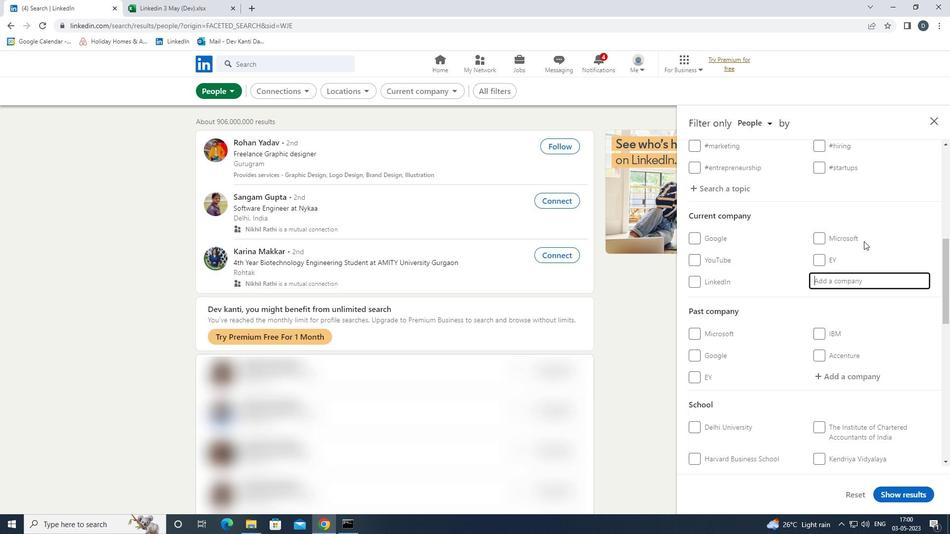 
Action: Key pressed <Key.shift>E-<Key.shift>SOLUTION<Key.down><Key.enter>
Screenshot: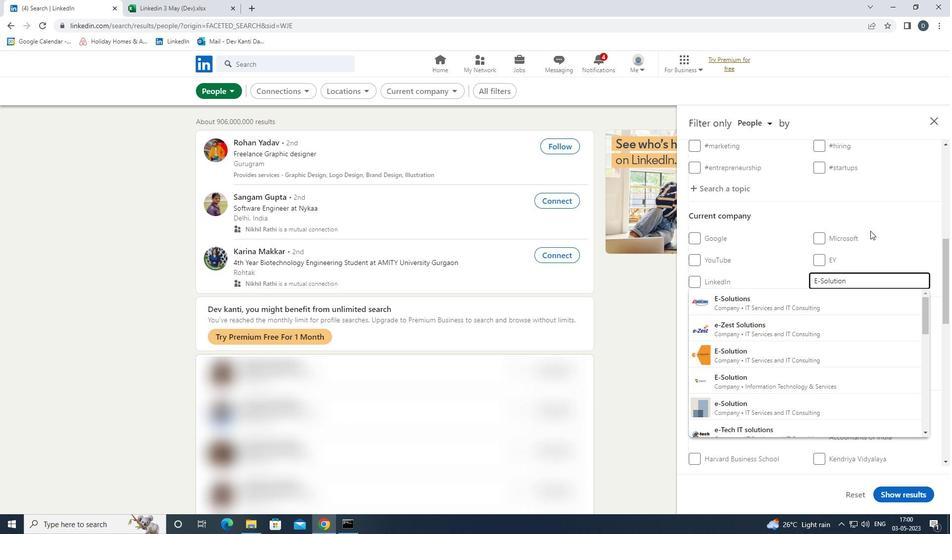 
Action: Mouse moved to (867, 228)
Screenshot: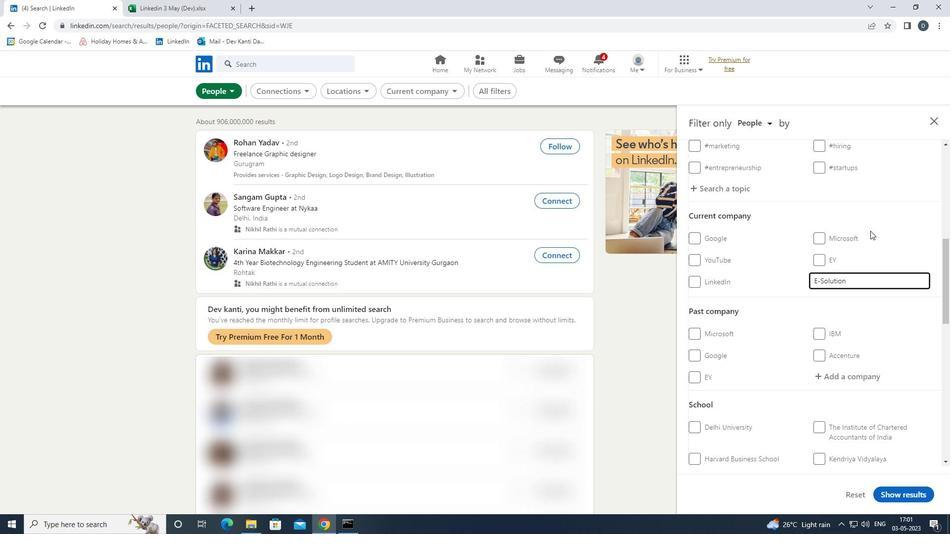 
Action: Mouse scrolled (867, 227) with delta (0, 0)
Screenshot: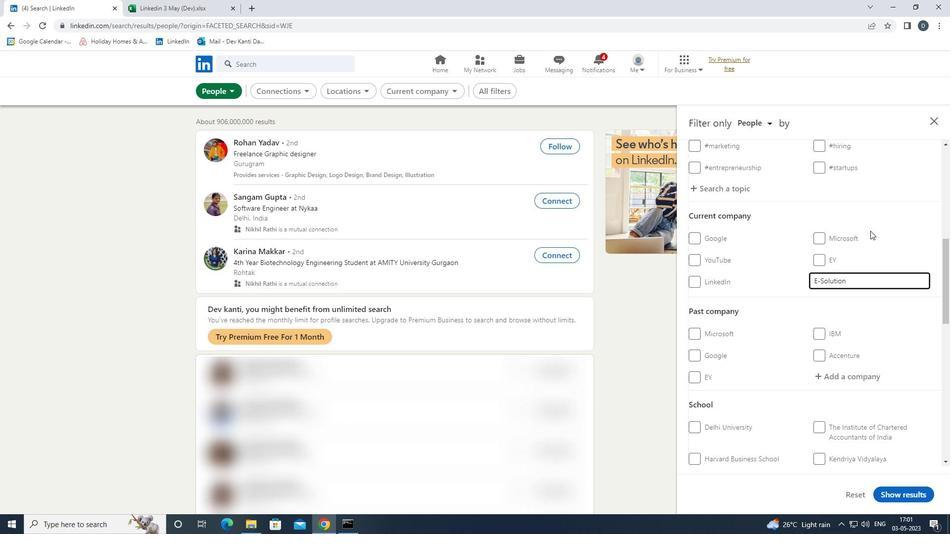 
Action: Mouse moved to (870, 227)
Screenshot: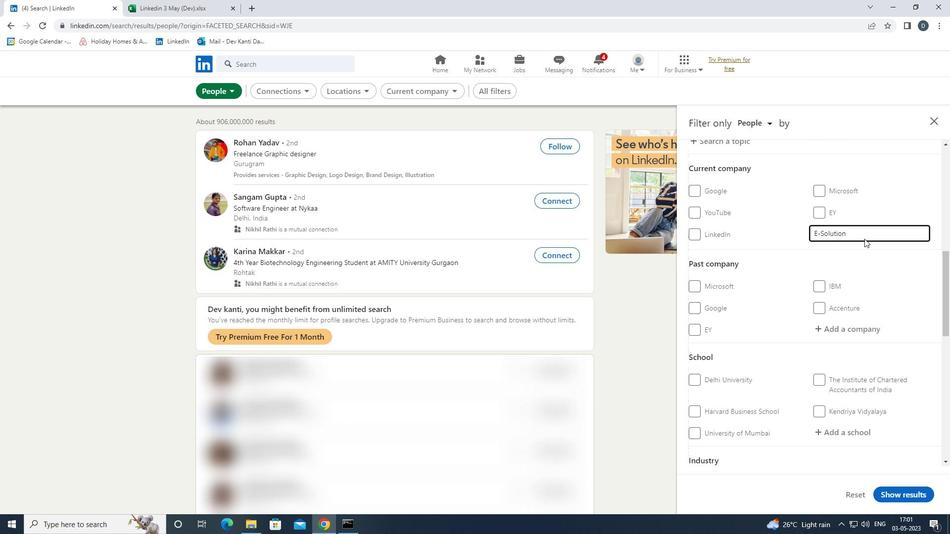 
Action: Mouse pressed left at (870, 227)
Screenshot: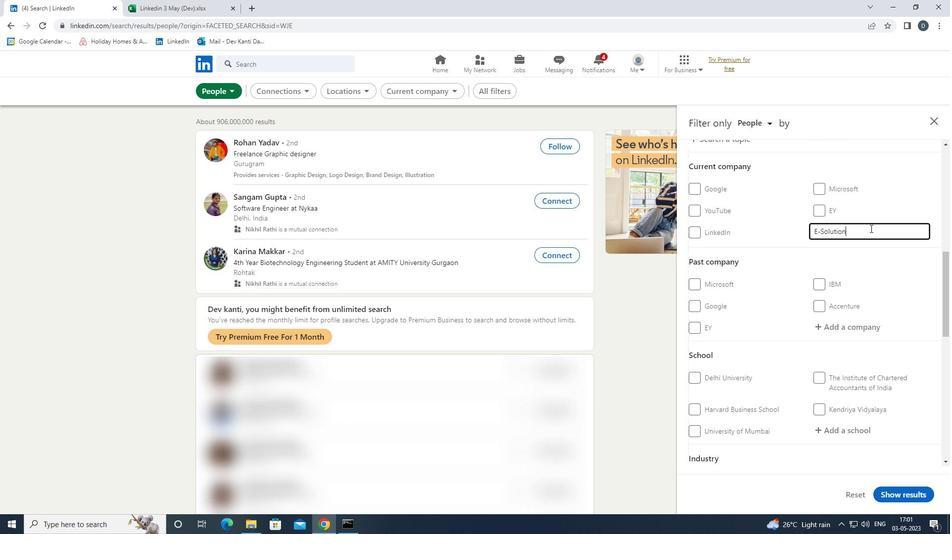 
Action: Key pressed <Key.down><Key.enter>
Screenshot: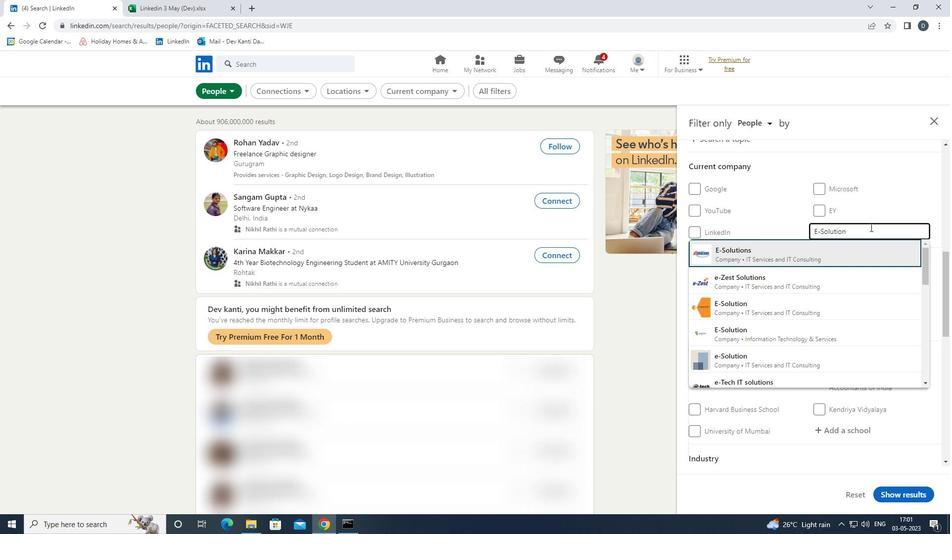 
Action: Mouse moved to (877, 238)
Screenshot: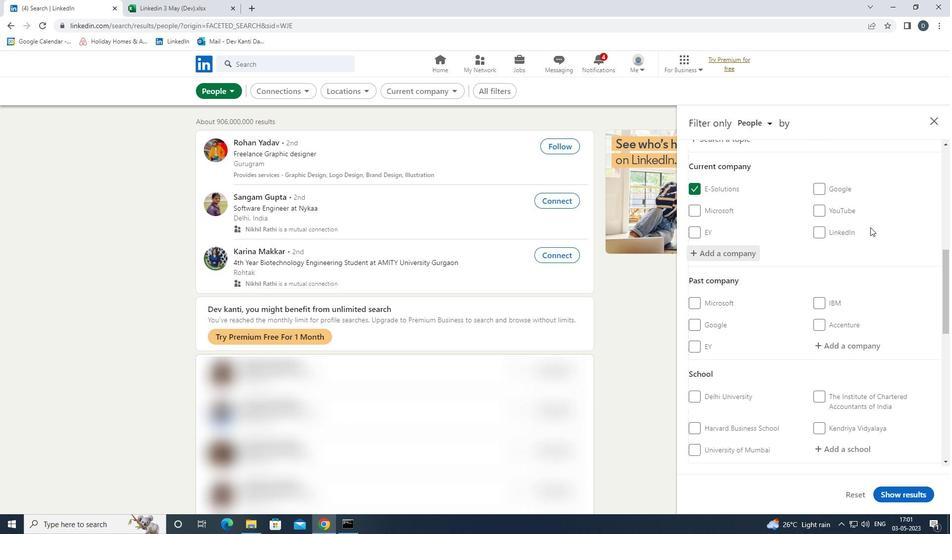 
Action: Mouse scrolled (877, 237) with delta (0, 0)
Screenshot: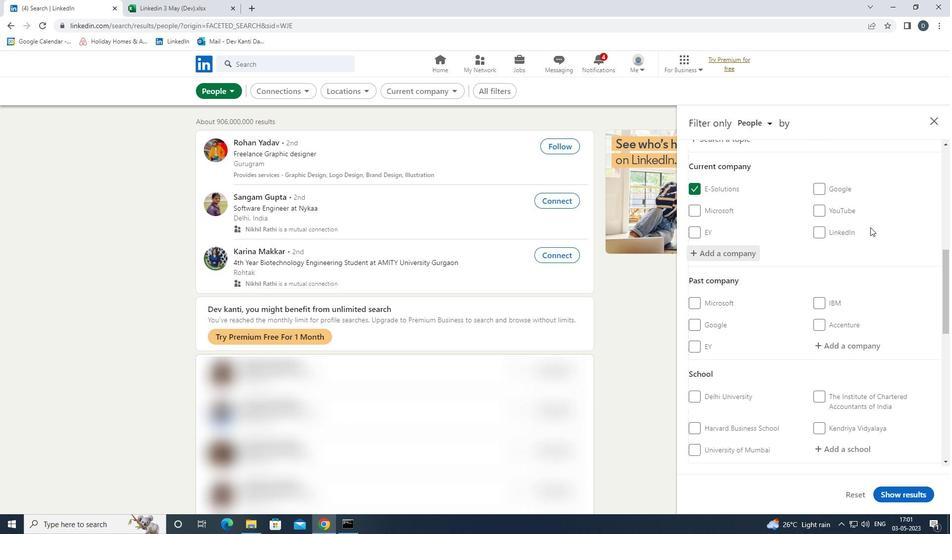 
Action: Mouse moved to (876, 241)
Screenshot: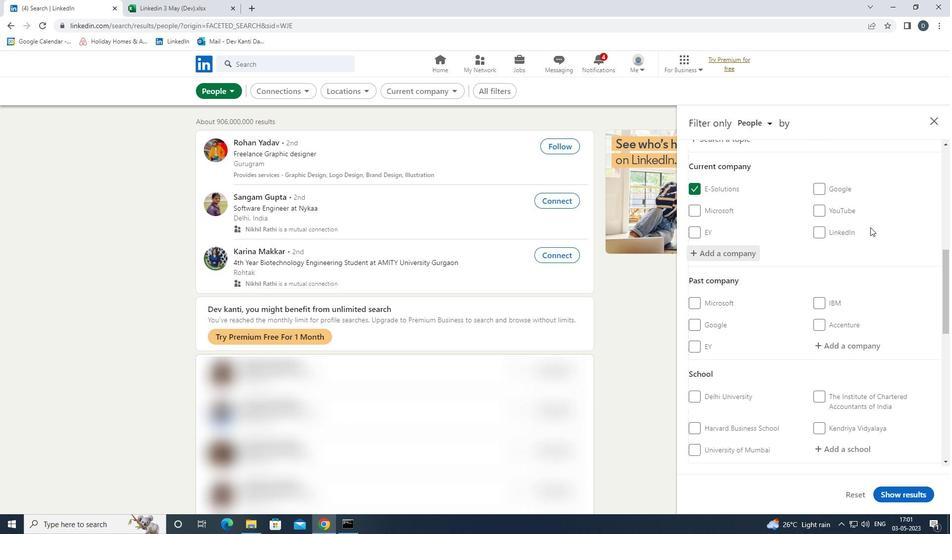 
Action: Mouse scrolled (876, 241) with delta (0, 0)
Screenshot: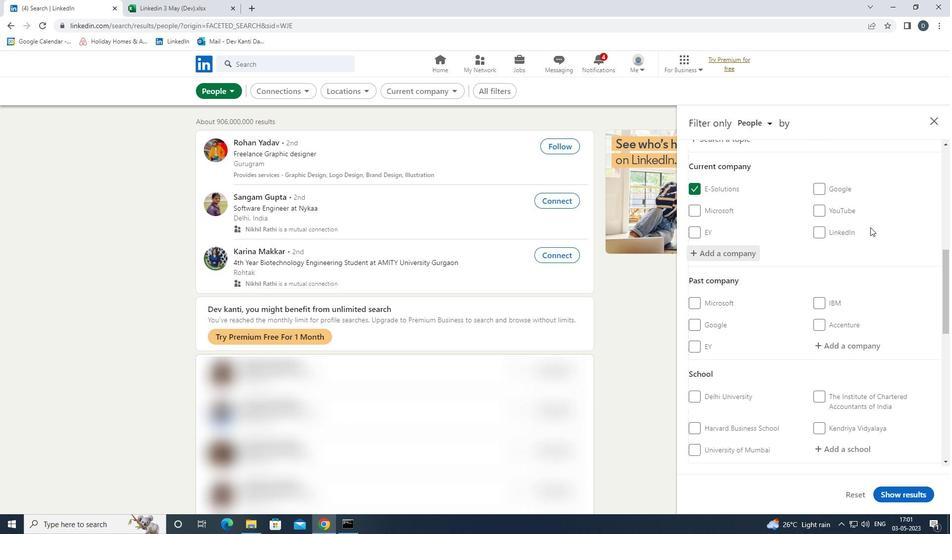 
Action: Mouse moved to (876, 242)
Screenshot: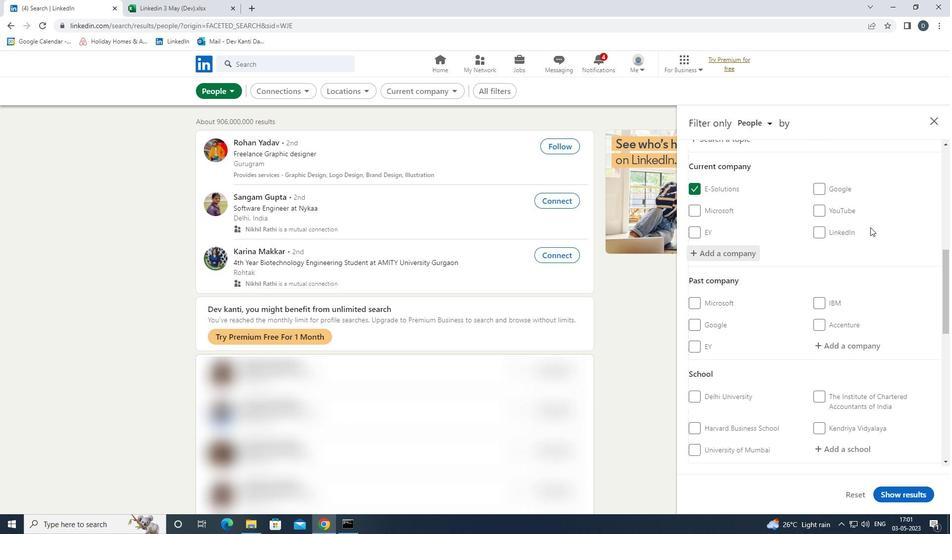 
Action: Mouse scrolled (876, 242) with delta (0, 0)
Screenshot: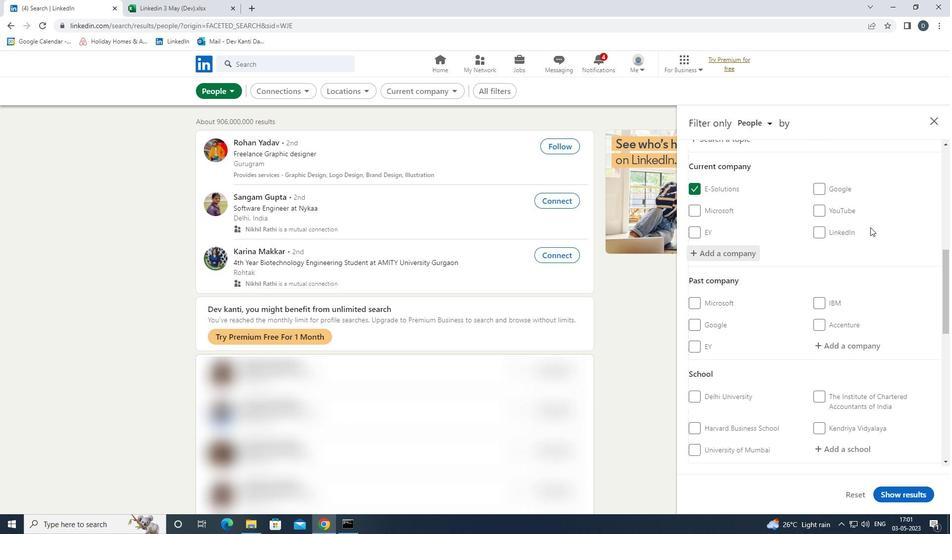 
Action: Mouse moved to (851, 297)
Screenshot: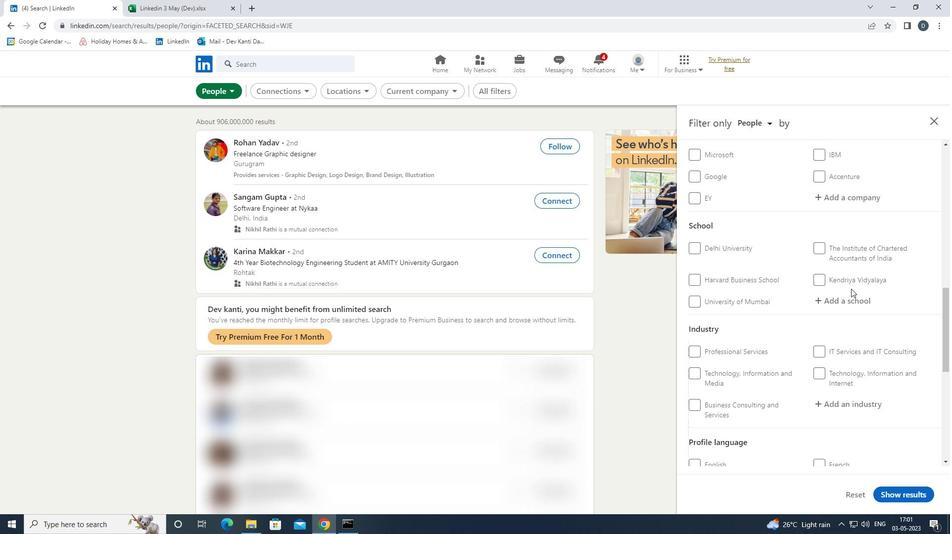 
Action: Mouse pressed left at (851, 297)
Screenshot: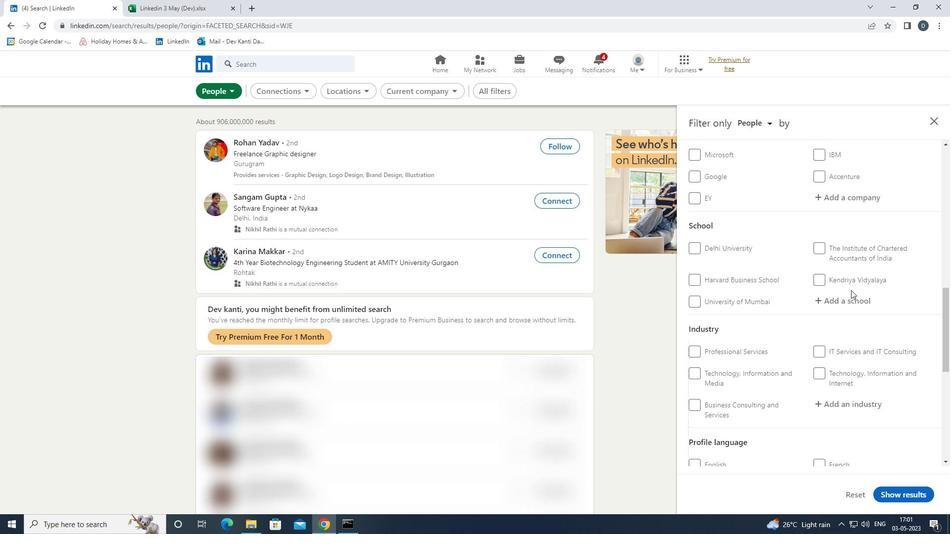 
Action: Mouse moved to (851, 297)
Screenshot: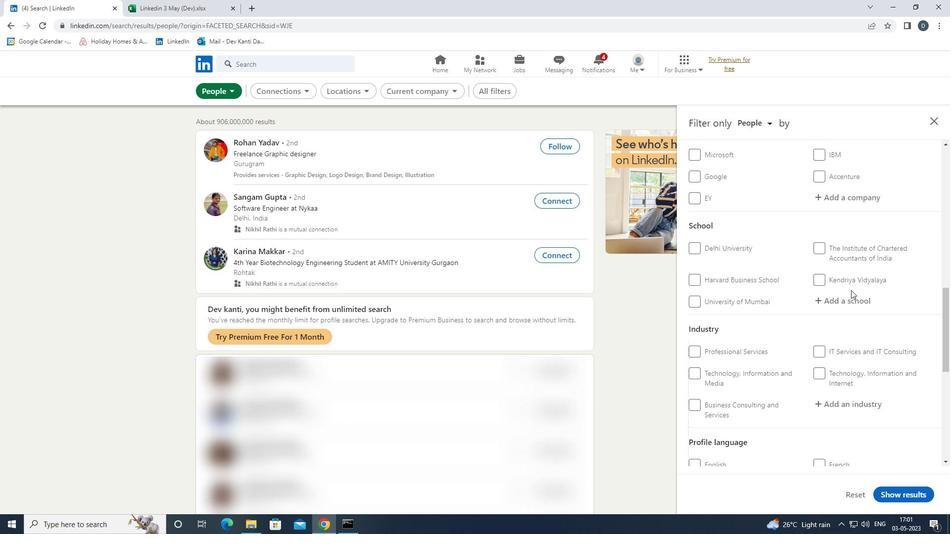
Action: Key pressed <Key.shift><Key.shift><Key.shift><Key.shift><Key.shift><Key.shift><Key.shift><Key.shift><Key.shift><Key.shift>CHATRAPATI<Key.down><Key.enter>
Screenshot: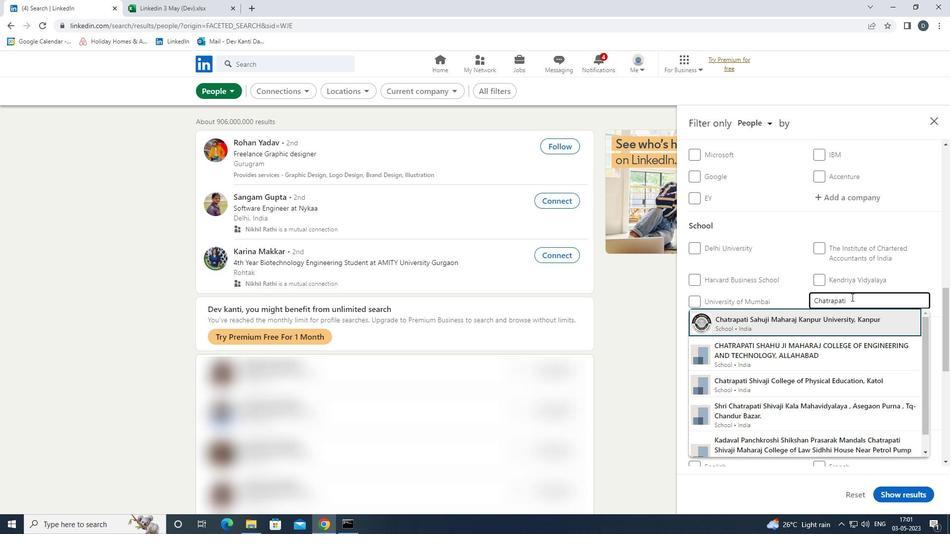 
Action: Mouse moved to (852, 297)
Screenshot: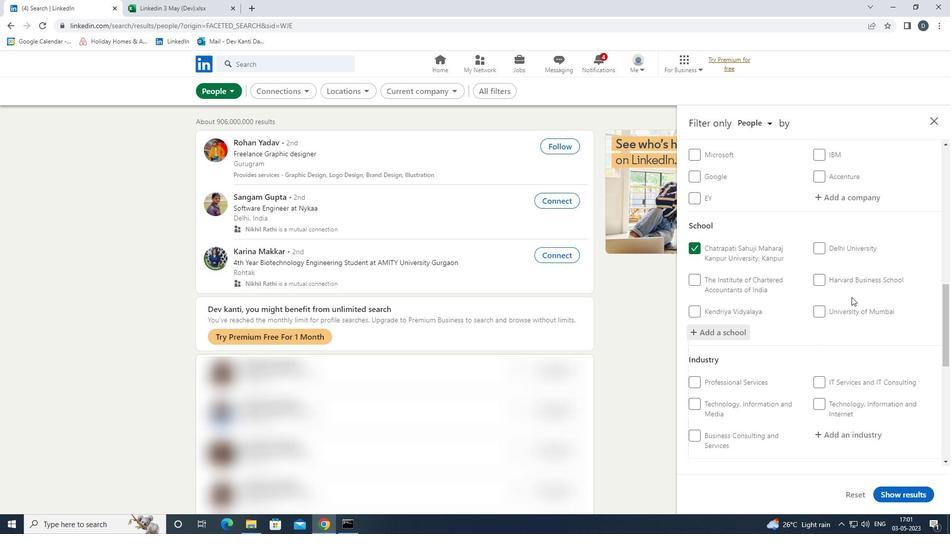 
Action: Mouse scrolled (852, 297) with delta (0, 0)
Screenshot: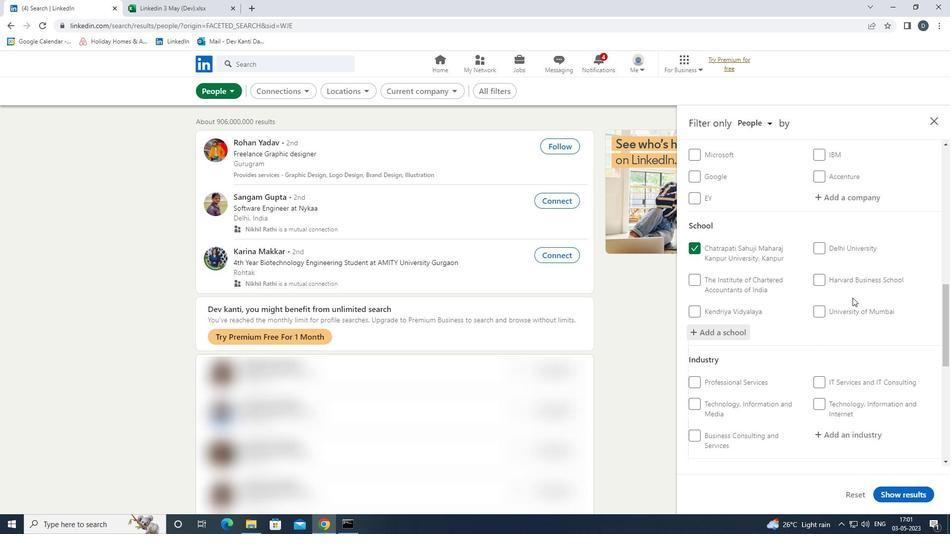 
Action: Mouse moved to (852, 299)
Screenshot: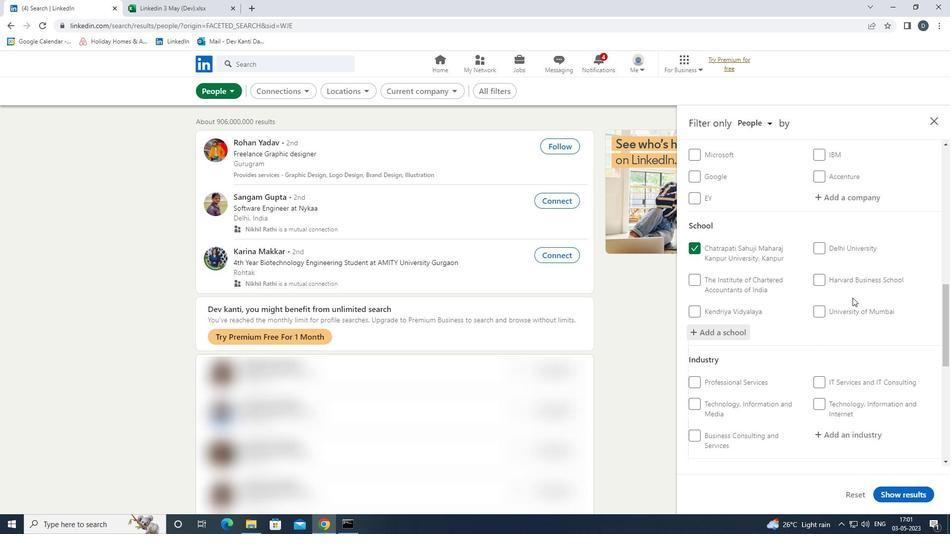 
Action: Mouse scrolled (852, 298) with delta (0, 0)
Screenshot: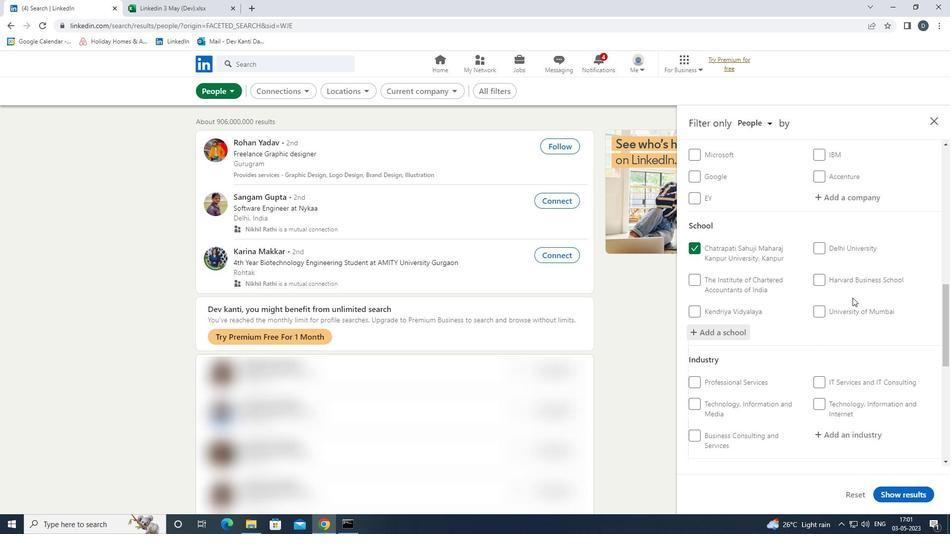 
Action: Mouse scrolled (852, 298) with delta (0, 0)
Screenshot: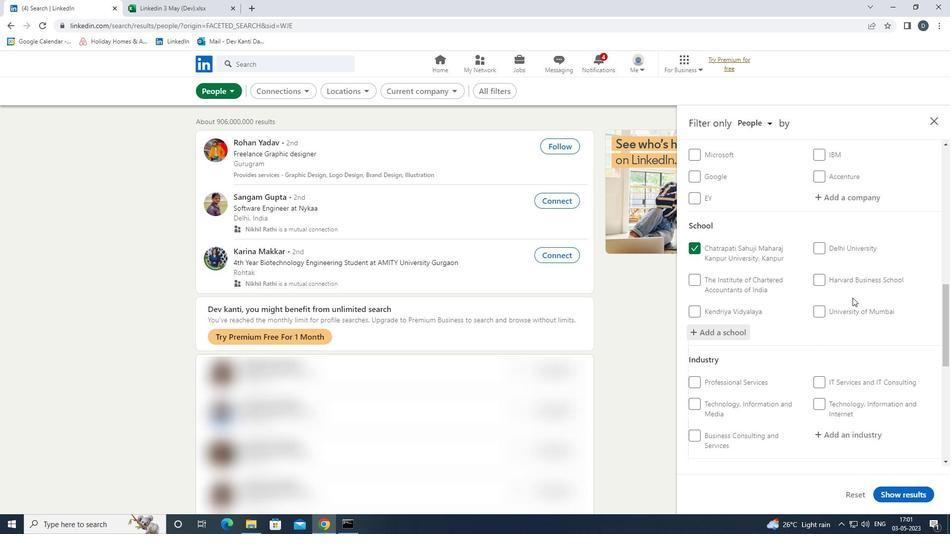 
Action: Mouse scrolled (852, 298) with delta (0, 0)
Screenshot: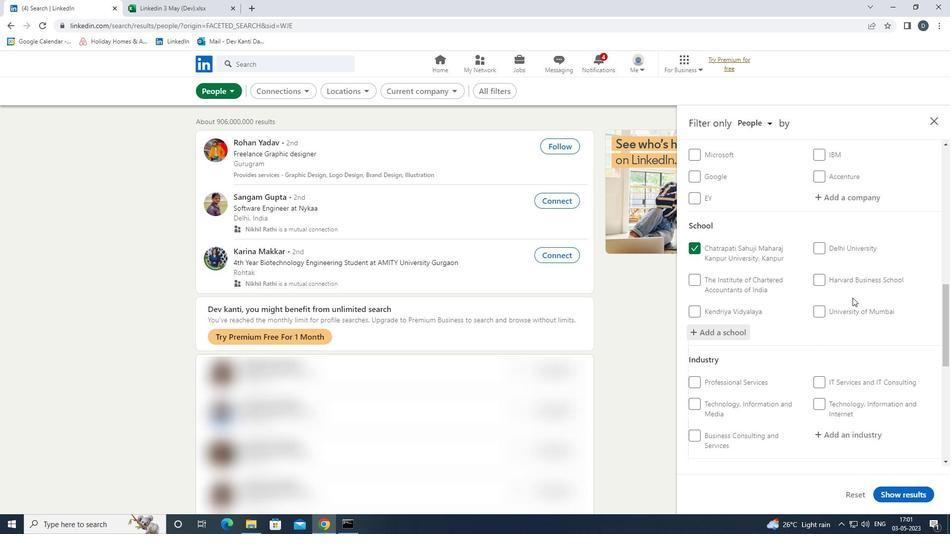 
Action: Mouse moved to (855, 239)
Screenshot: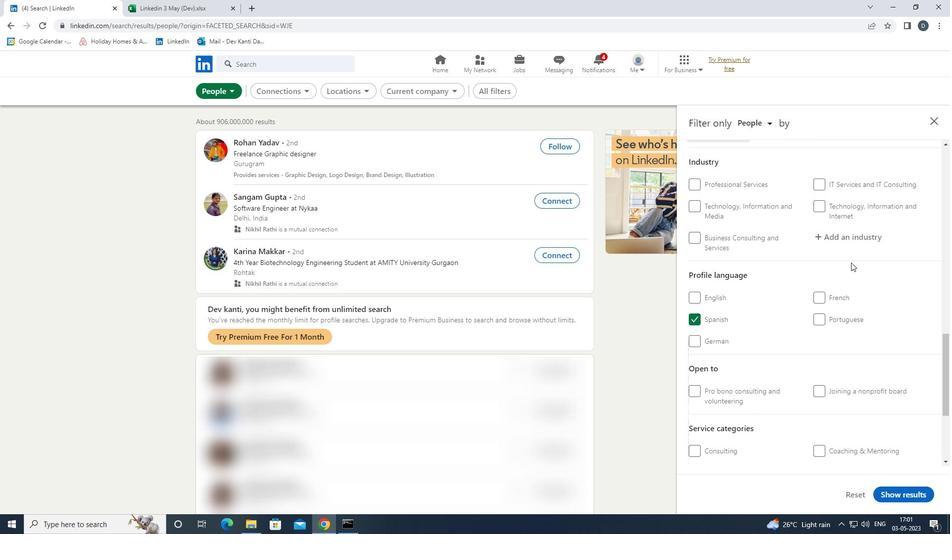 
Action: Mouse pressed left at (855, 239)
Screenshot: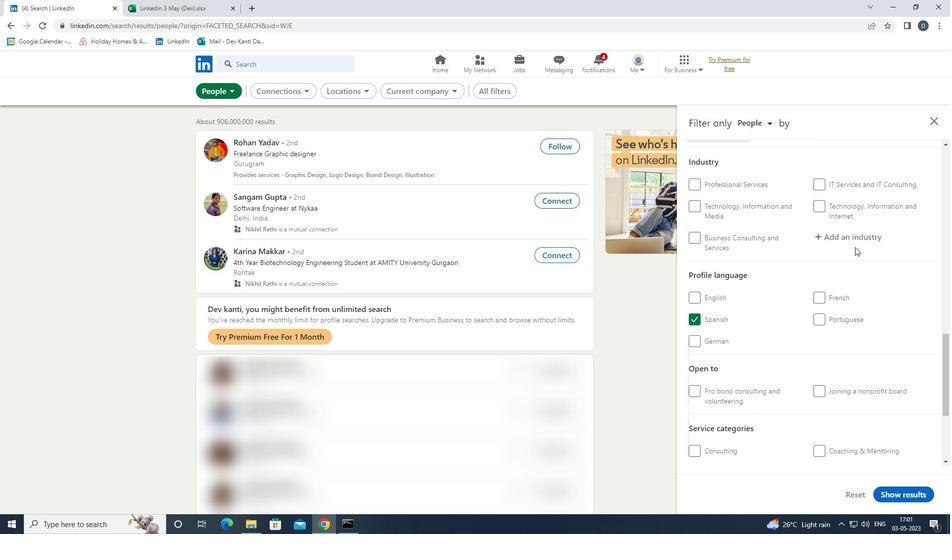 
Action: Mouse moved to (855, 239)
Screenshot: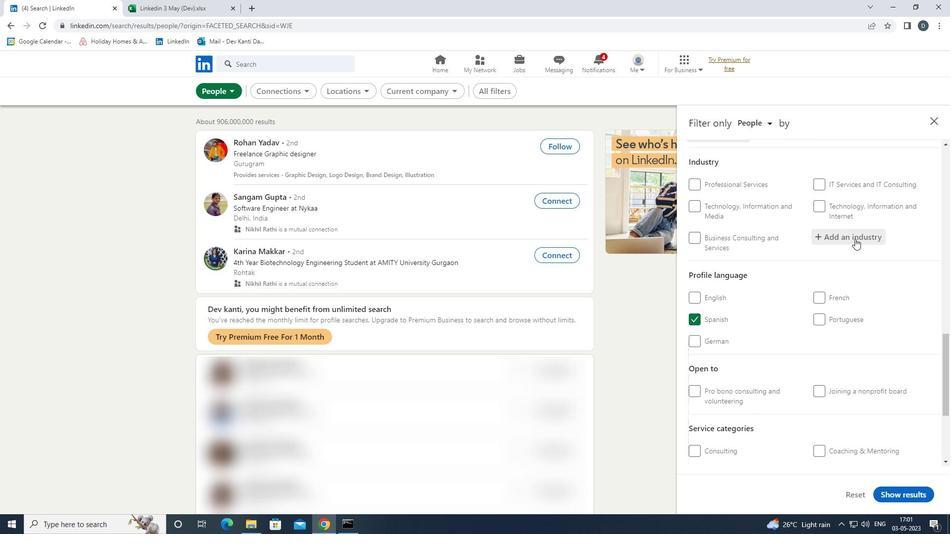 
Action: Key pressed <Key.shift>DIGITAL<Key.space><Key.shift><Key.down><Key.enter>
Screenshot: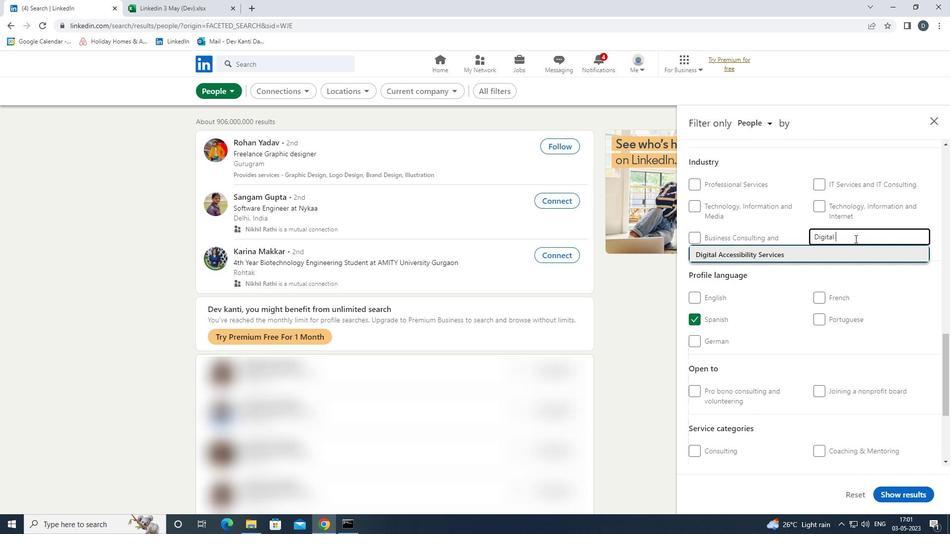 
Action: Mouse moved to (838, 301)
Screenshot: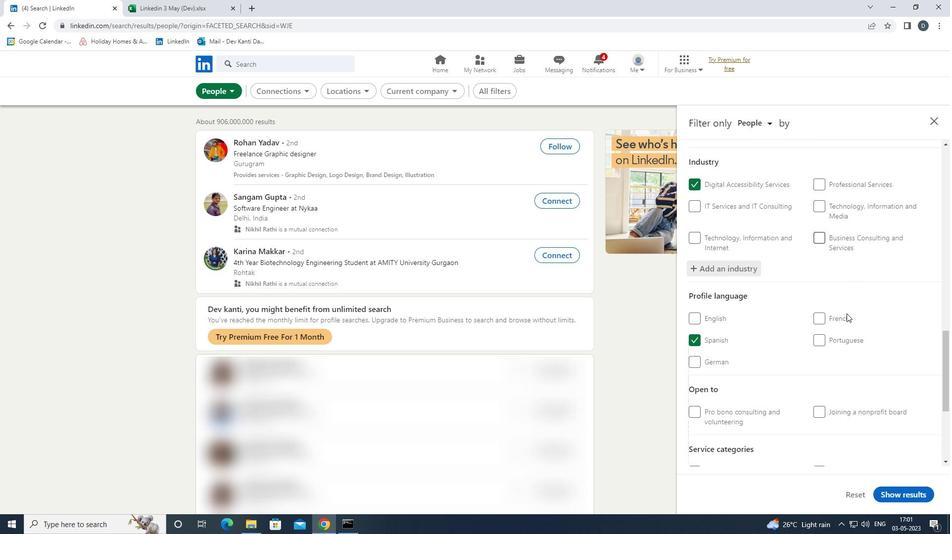 
Action: Mouse scrolled (838, 301) with delta (0, 0)
Screenshot: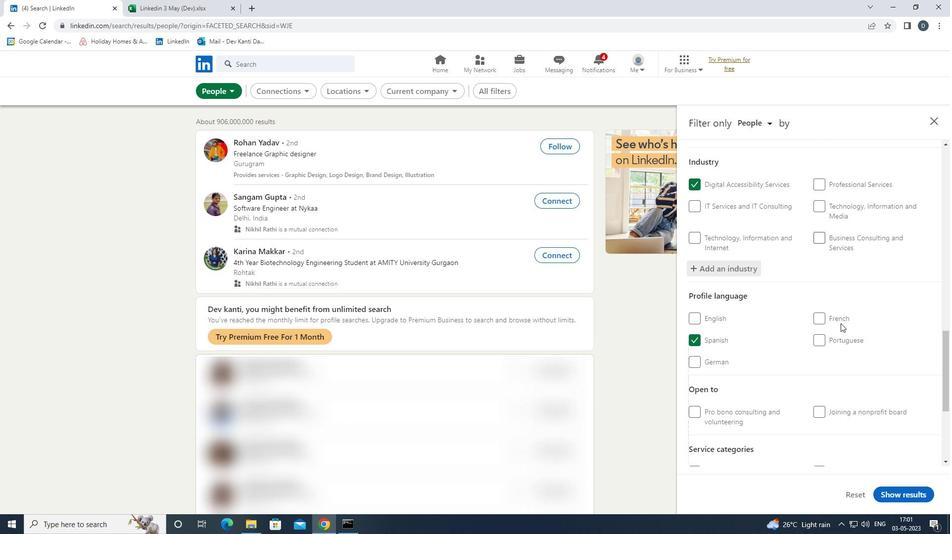 
Action: Mouse scrolled (838, 301) with delta (0, 0)
Screenshot: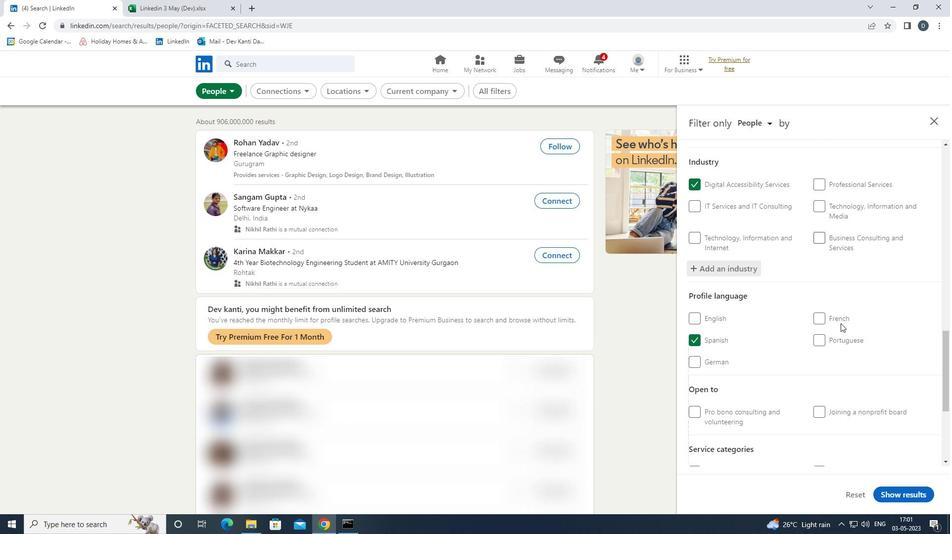 
Action: Mouse scrolled (838, 301) with delta (0, 0)
Screenshot: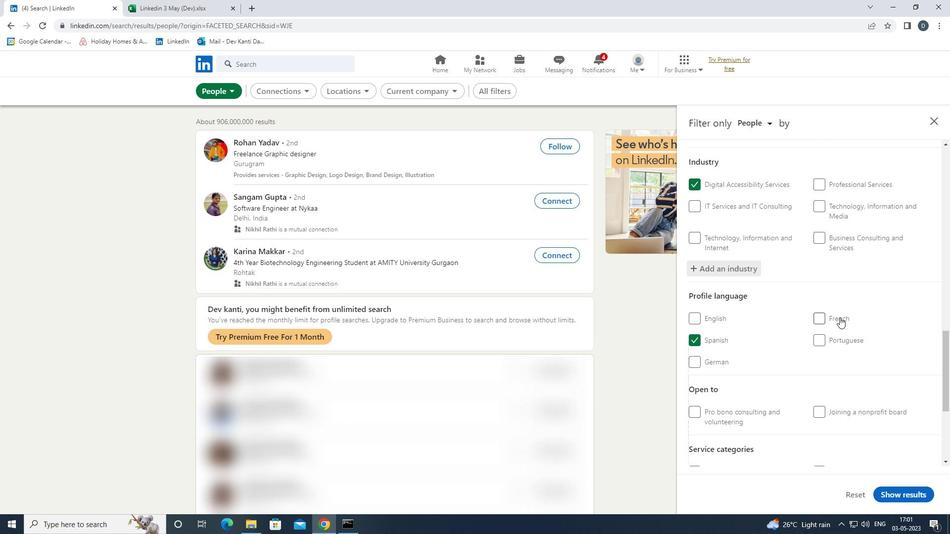 
Action: Mouse scrolled (838, 301) with delta (0, 0)
Screenshot: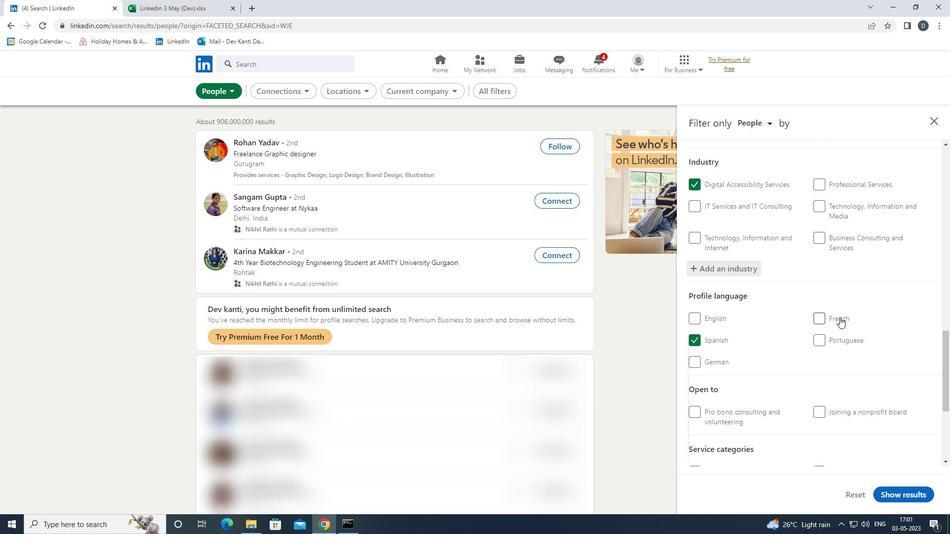 
Action: Mouse moved to (841, 332)
Screenshot: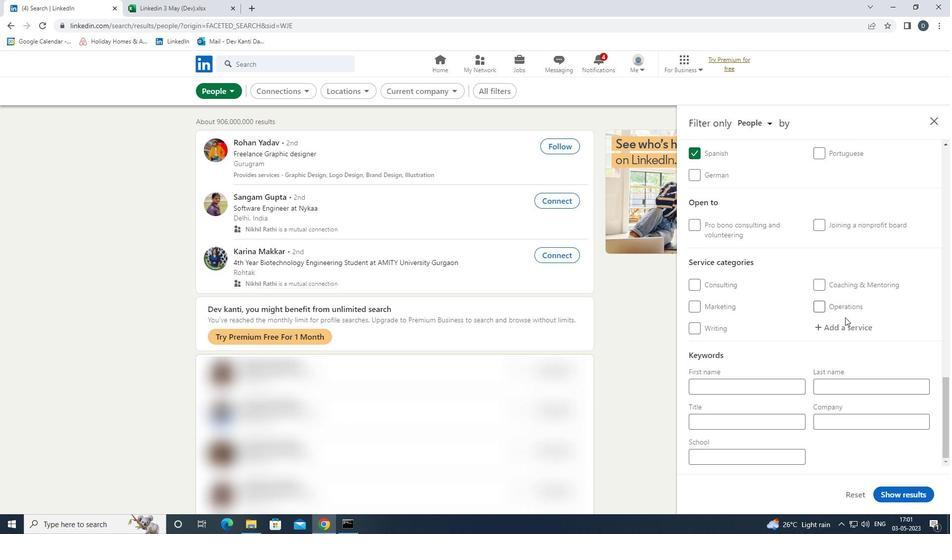 
Action: Mouse pressed left at (841, 332)
Screenshot: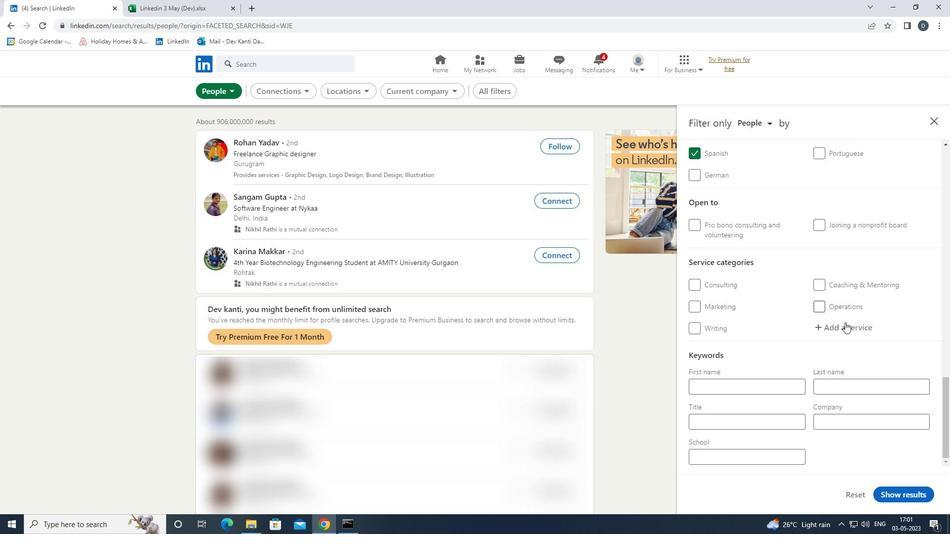 
Action: Key pressed <Key.shift>USER<Key.space><Key.shift>EXP<Key.down><Key.down><Key.down><Key.enter>
Screenshot: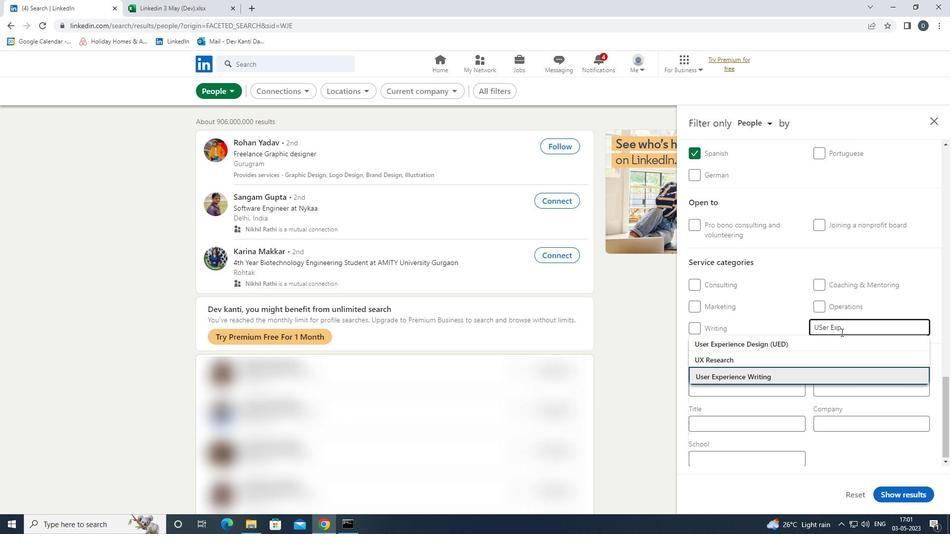 
Action: Mouse scrolled (841, 332) with delta (0, 0)
Screenshot: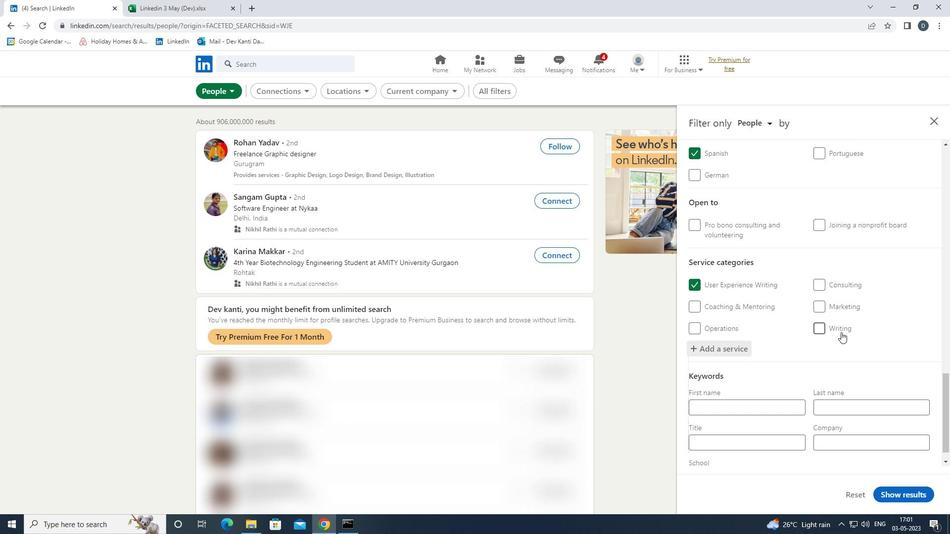 
Action: Mouse moved to (841, 333)
Screenshot: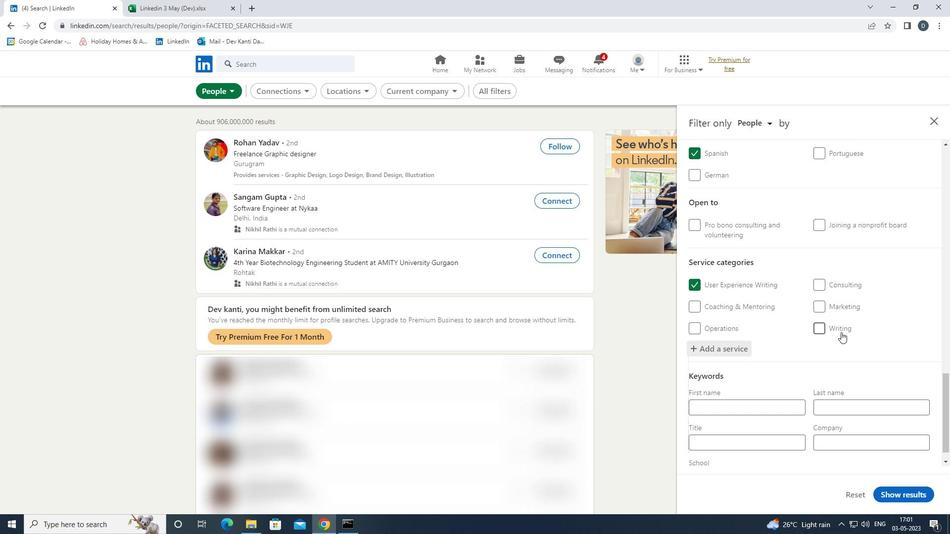 
Action: Mouse scrolled (841, 332) with delta (0, 0)
Screenshot: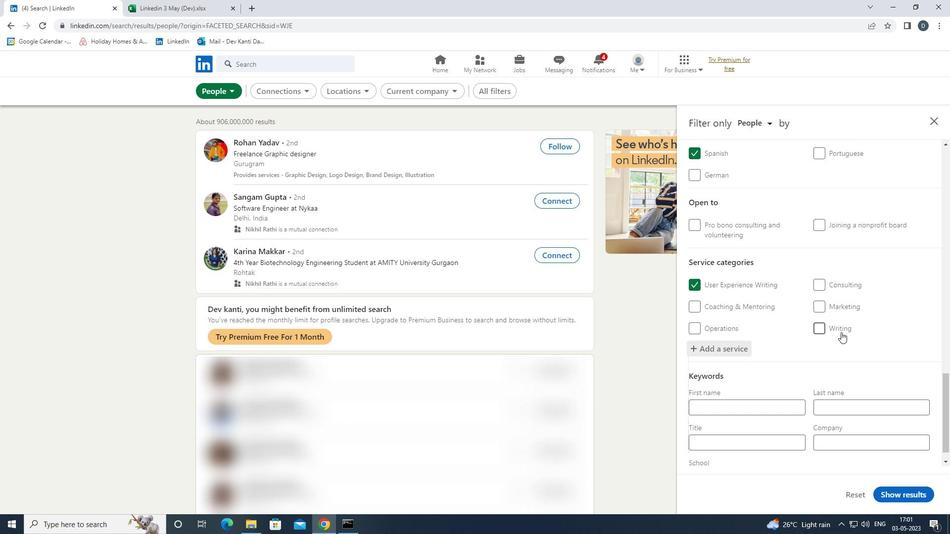 
Action: Mouse moved to (840, 335)
Screenshot: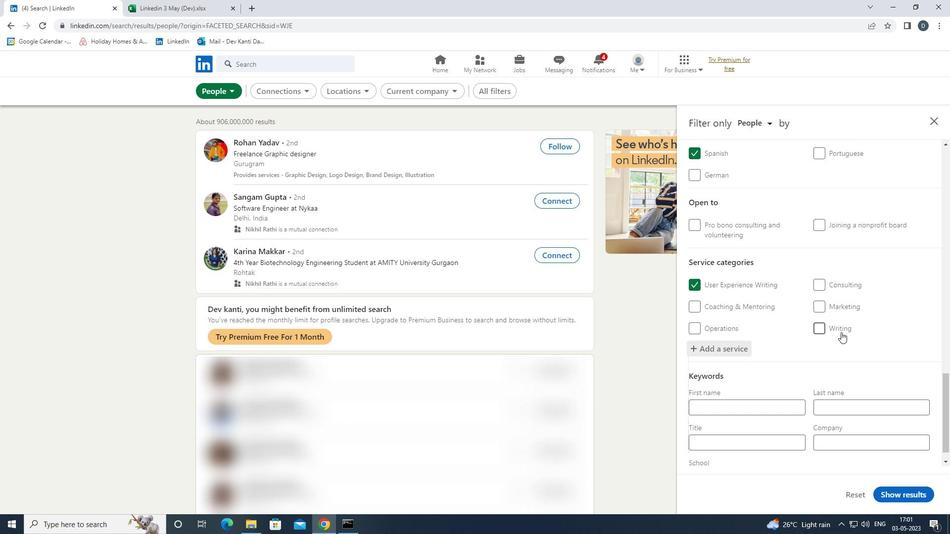 
Action: Mouse scrolled (840, 334) with delta (0, 0)
Screenshot: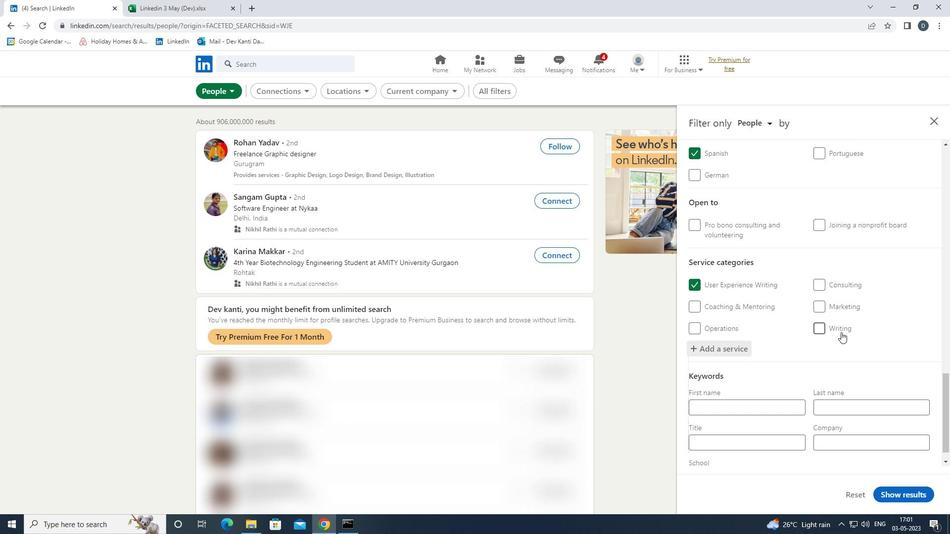 
Action: Mouse moved to (837, 340)
Screenshot: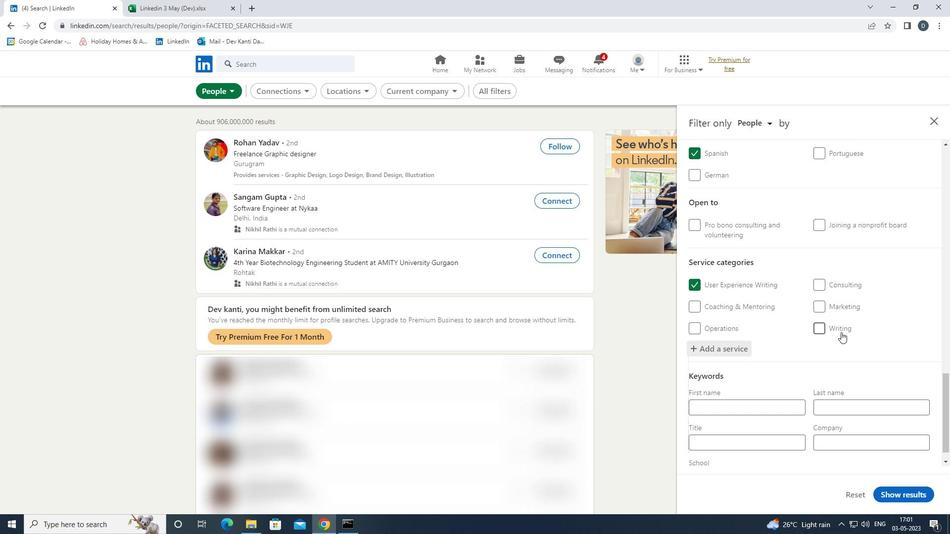 
Action: Mouse scrolled (837, 339) with delta (0, 0)
Screenshot: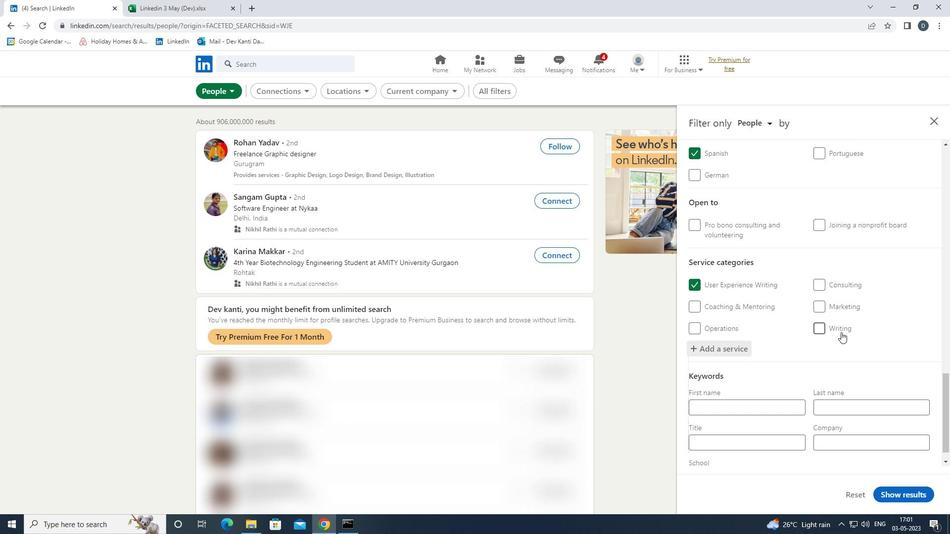 
Action: Mouse moved to (831, 346)
Screenshot: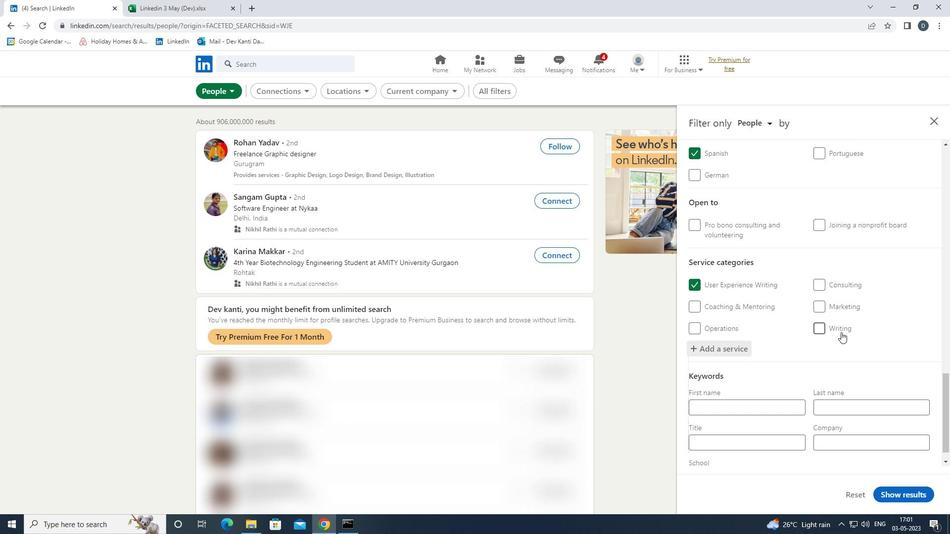 
Action: Mouse scrolled (831, 345) with delta (0, 0)
Screenshot: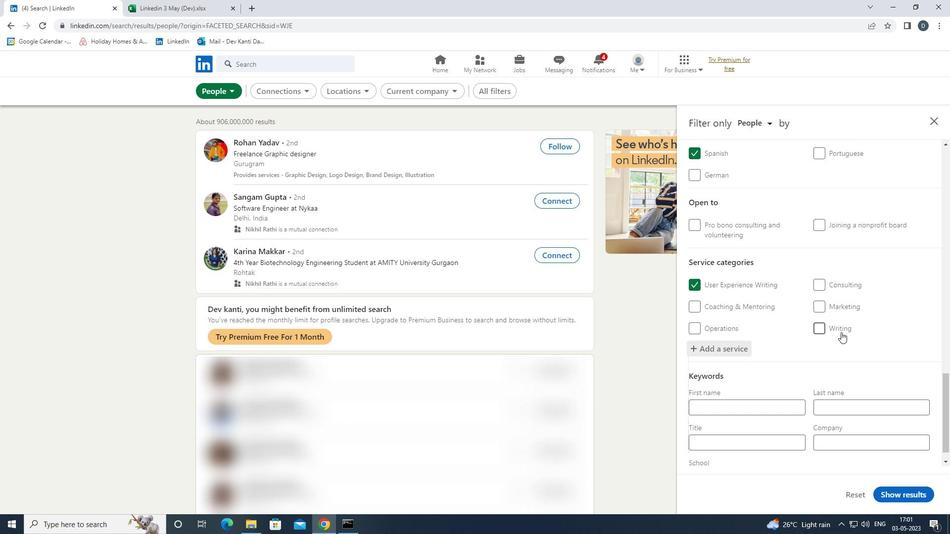 
Action: Mouse moved to (731, 424)
Screenshot: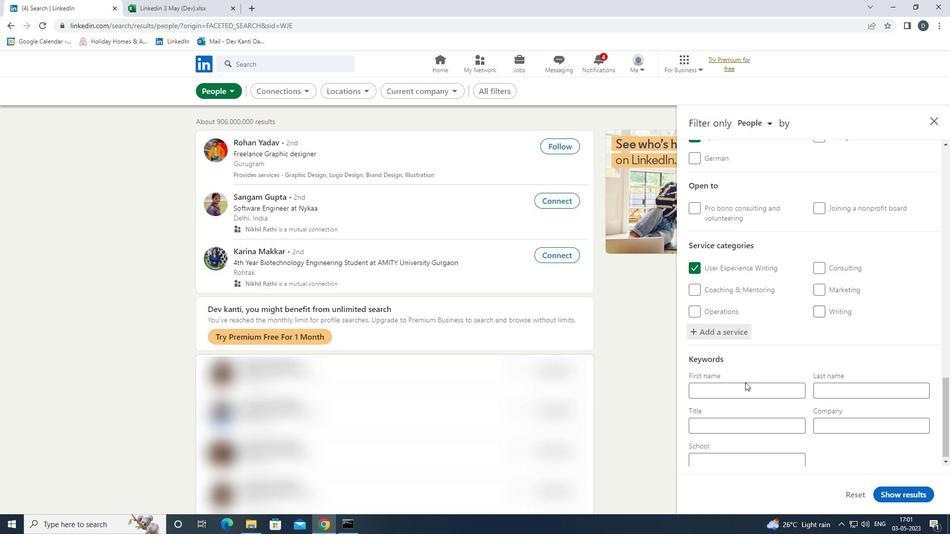 
Action: Mouse pressed left at (731, 424)
Screenshot: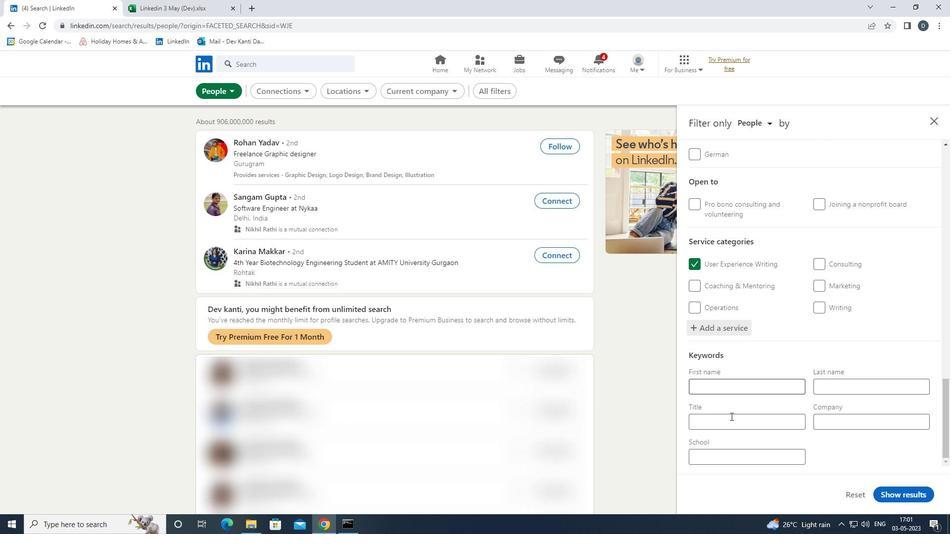 
Action: Key pressed <Key.shift>COURIER
Screenshot: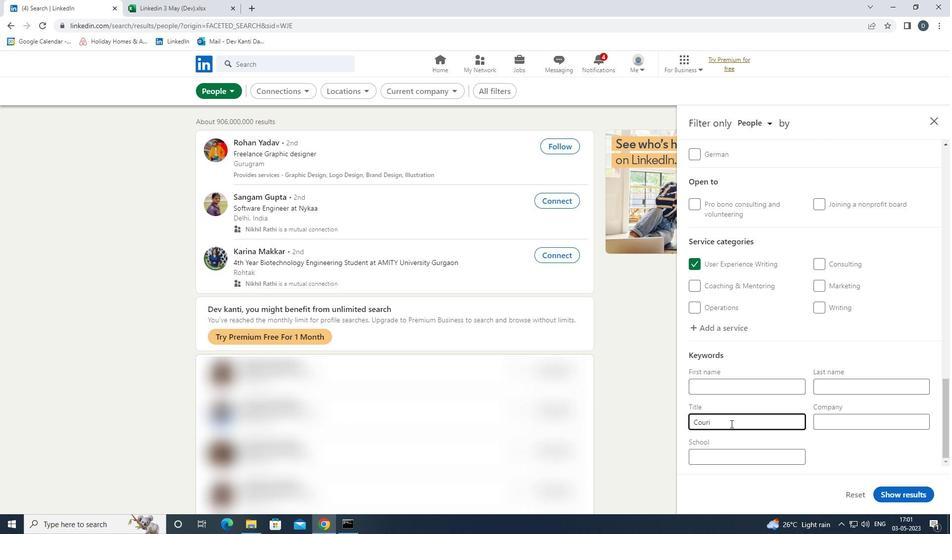
Action: Mouse moved to (892, 493)
Screenshot: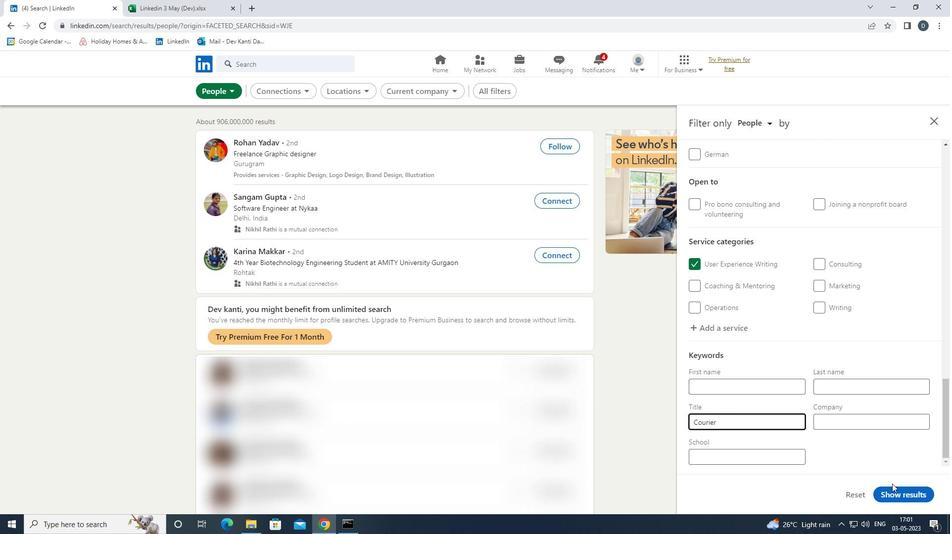 
Action: Mouse pressed left at (892, 493)
Screenshot: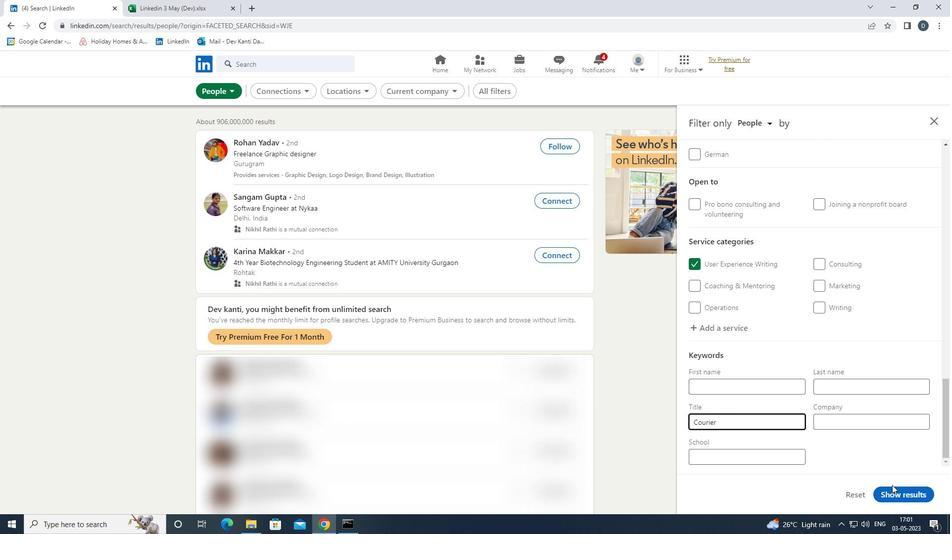 
Action: Mouse moved to (463, 121)
Screenshot: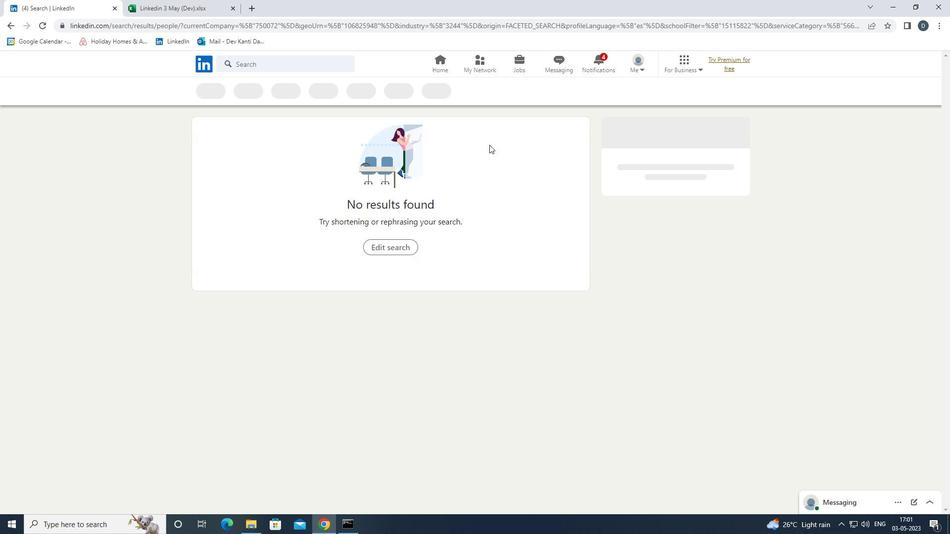 
